 Task: Reply All to email with the signature Kate Phillips with the subject Request for an accommodation from softage.8@softage.net with the message Can you please review and approve the contract for the new vendor? with BCC to softage.6@softage.net with an attached image file Twitter_card_image.png
Action: Mouse moved to (671, 310)
Screenshot: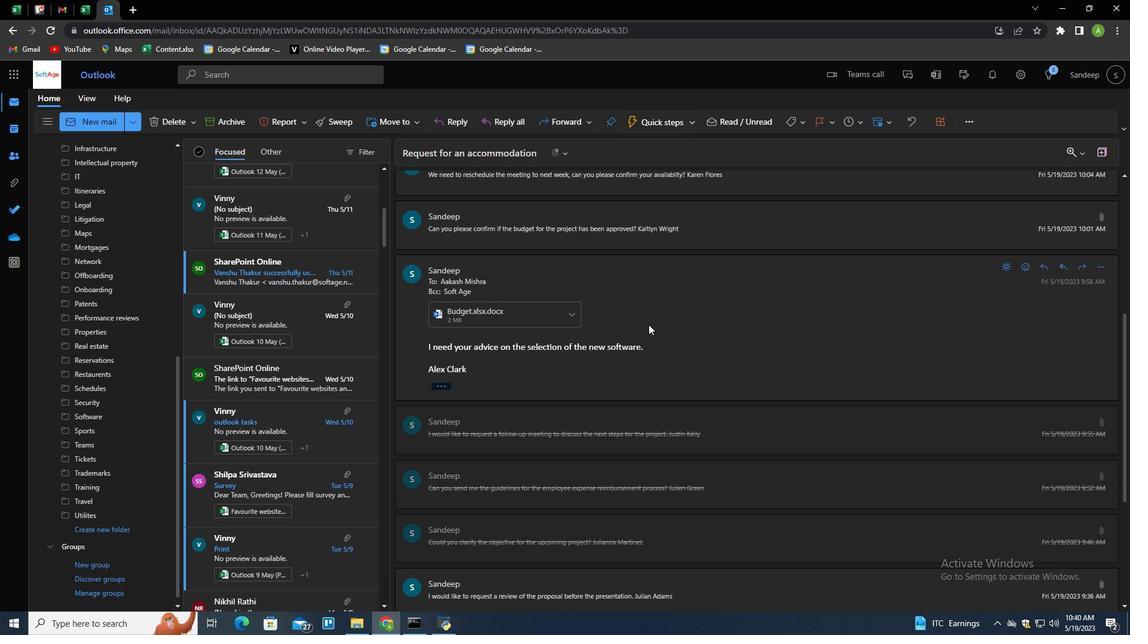 
Action: Mouse scrolled (671, 310) with delta (0, 0)
Screenshot: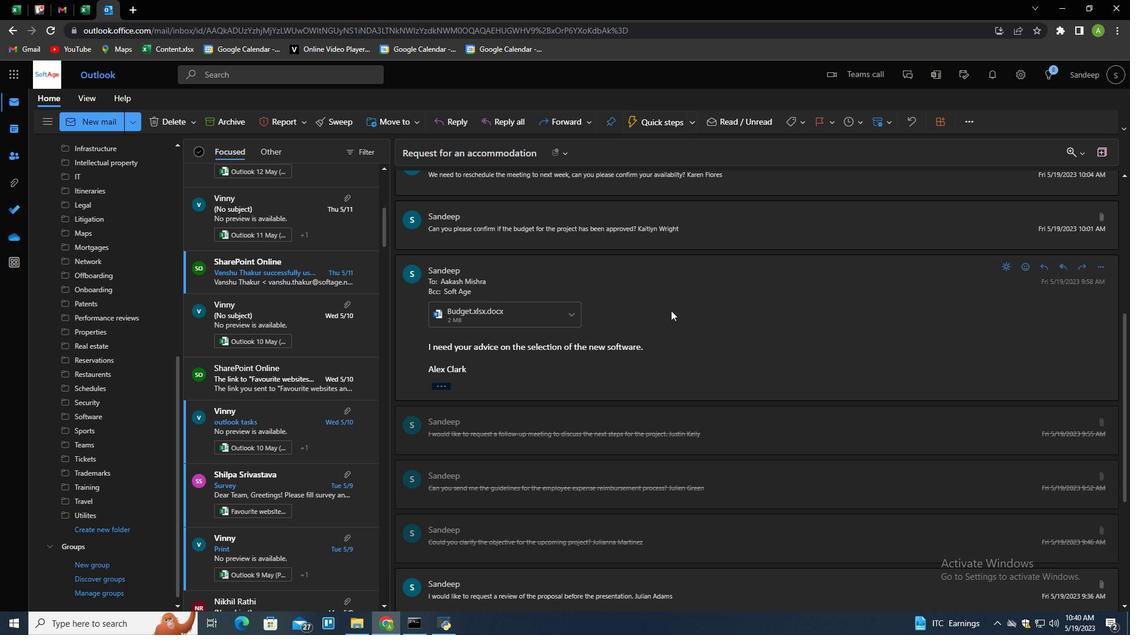 
Action: Mouse scrolled (671, 310) with delta (0, 0)
Screenshot: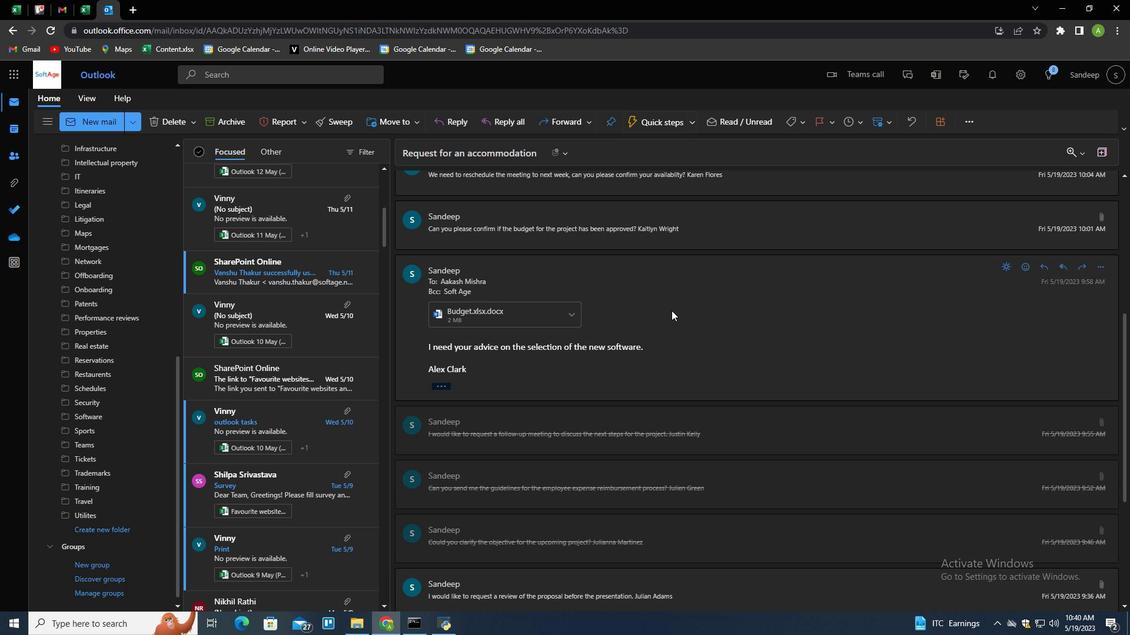 
Action: Mouse scrolled (671, 310) with delta (0, 0)
Screenshot: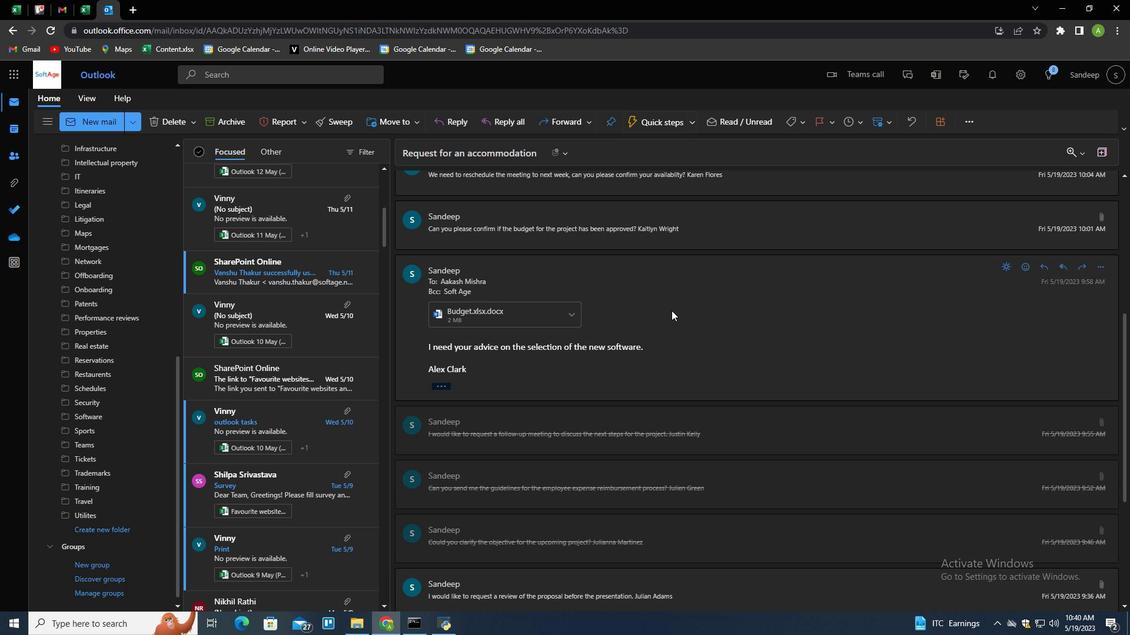 
Action: Mouse scrolled (671, 310) with delta (0, 0)
Screenshot: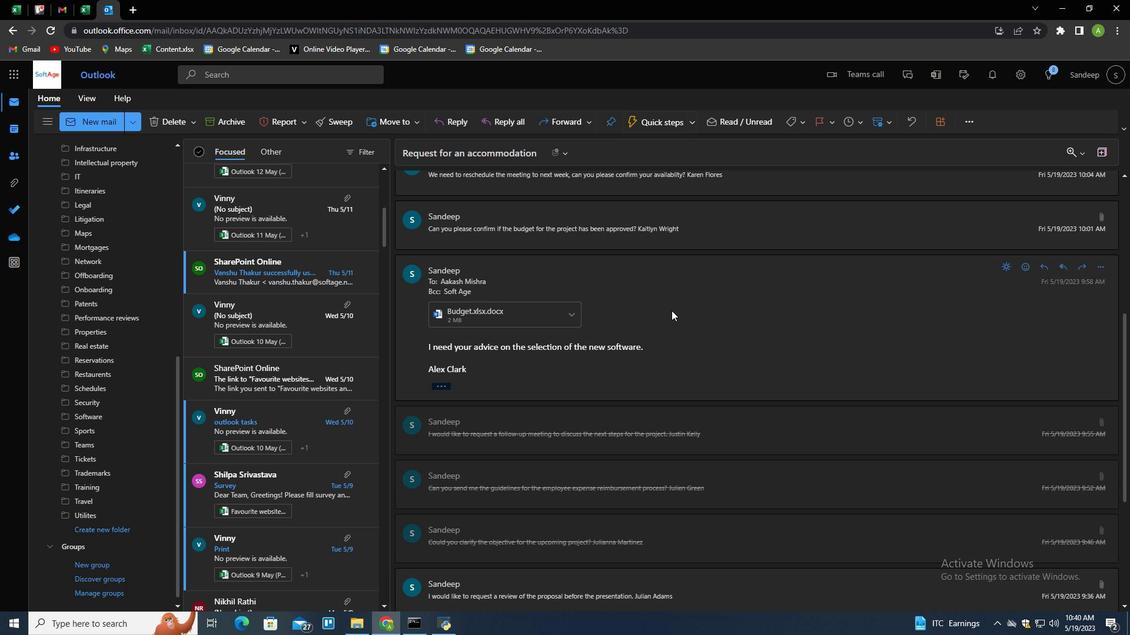 
Action: Mouse scrolled (671, 310) with delta (0, 0)
Screenshot: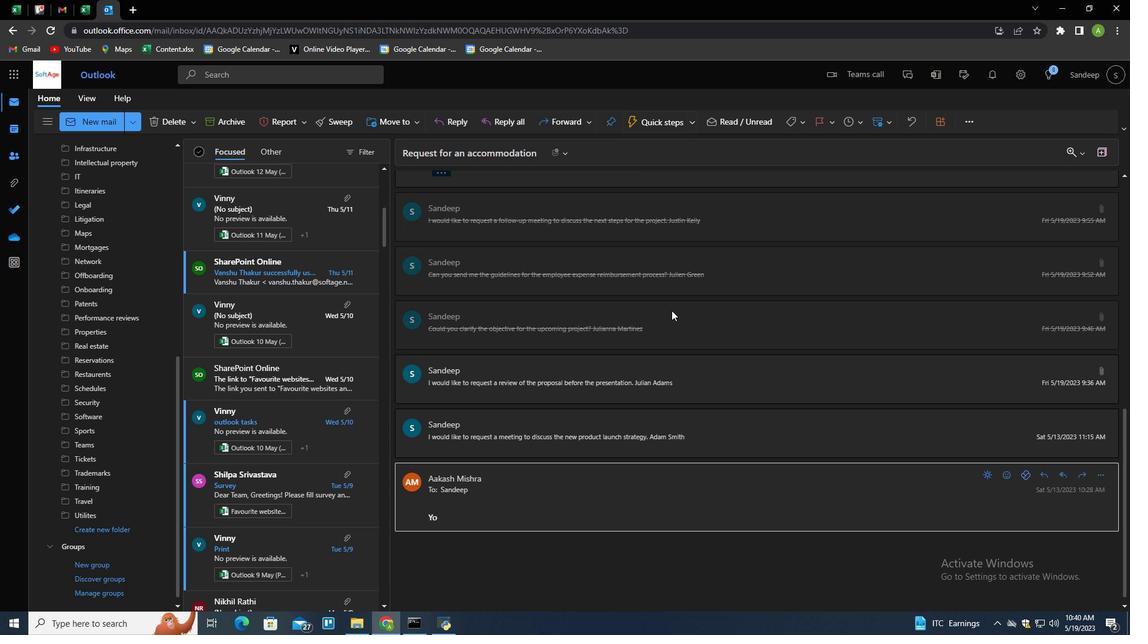 
Action: Mouse scrolled (671, 310) with delta (0, 0)
Screenshot: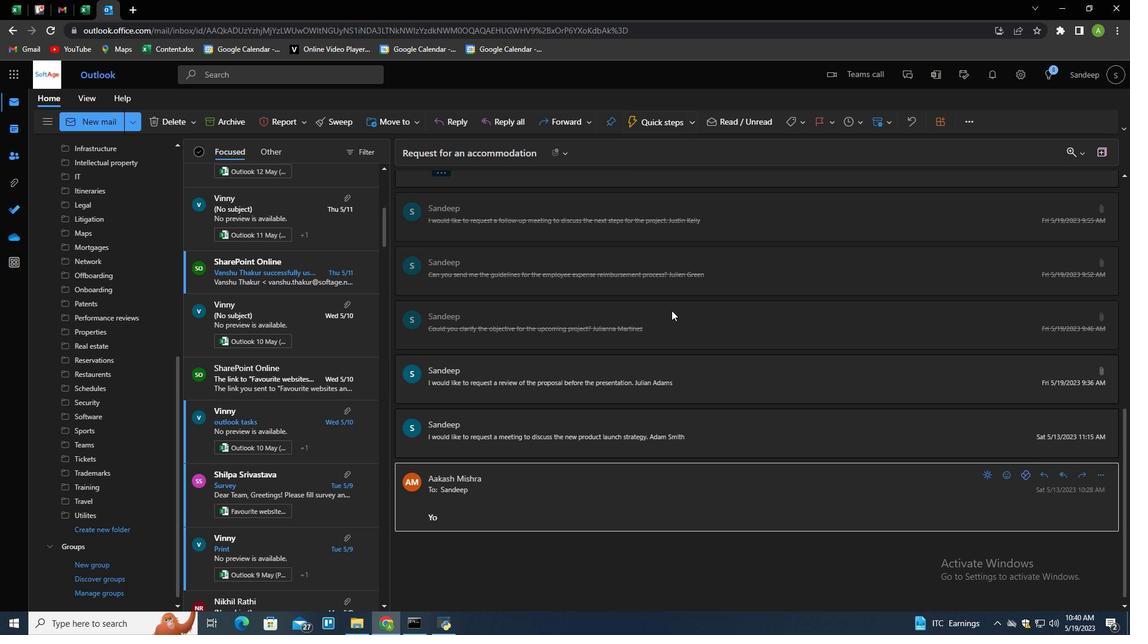 
Action: Mouse scrolled (671, 310) with delta (0, 0)
Screenshot: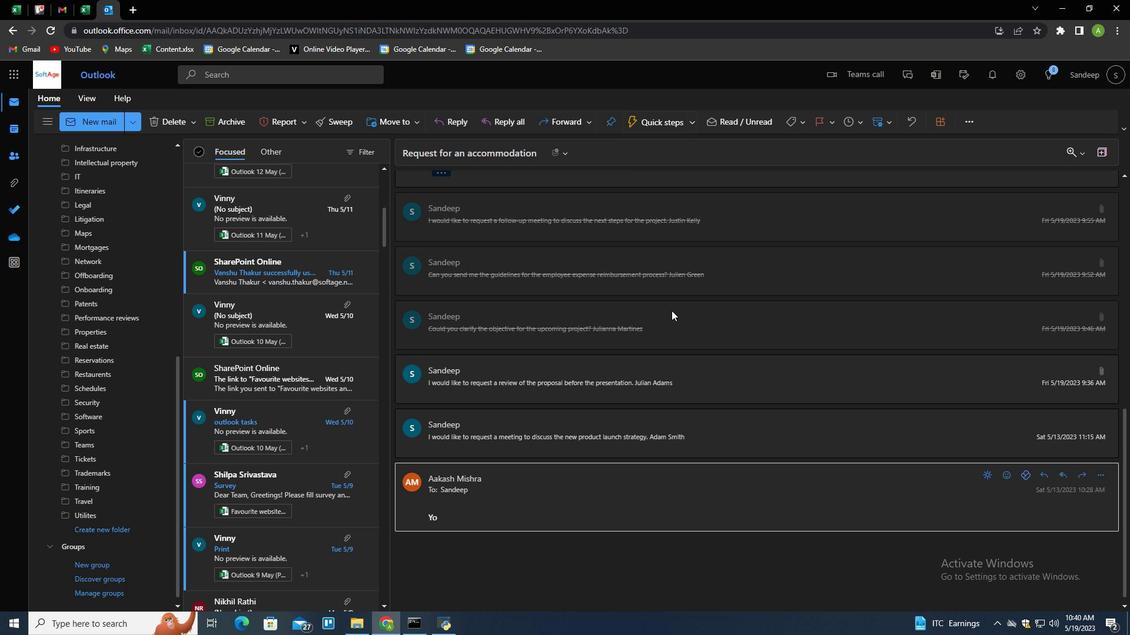 
Action: Mouse moved to (1097, 476)
Screenshot: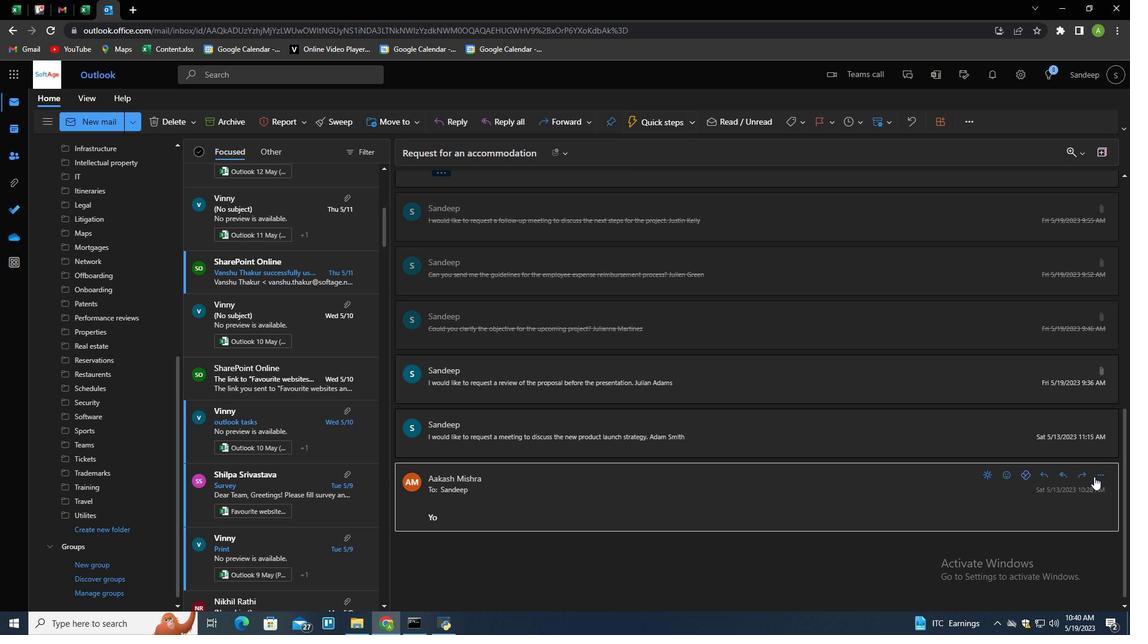 
Action: Mouse pressed left at (1097, 476)
Screenshot: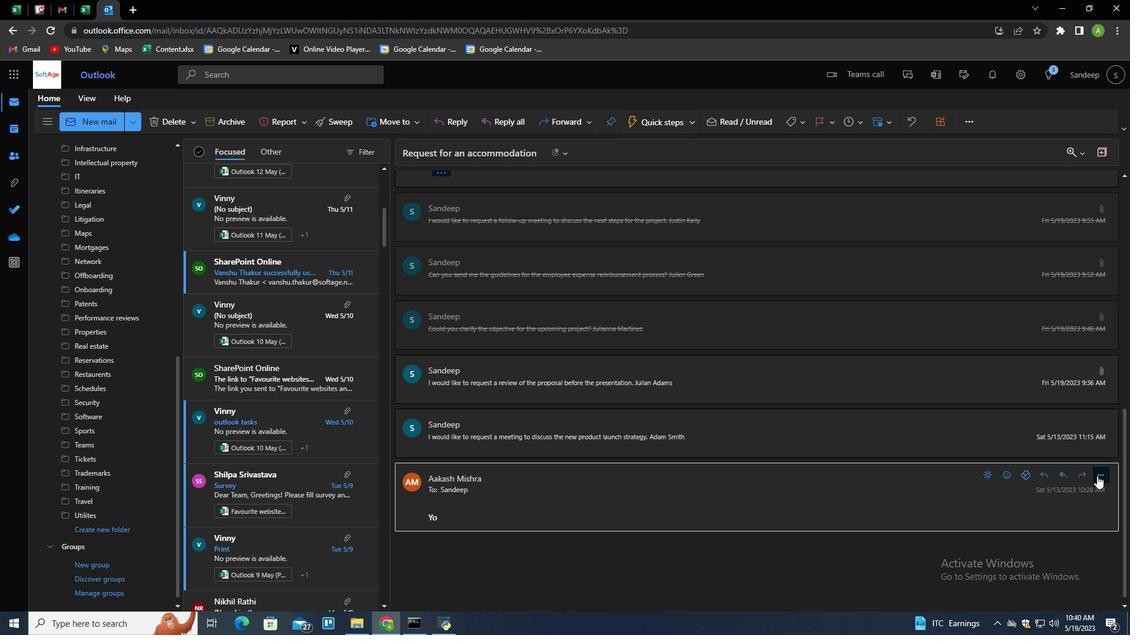 
Action: Mouse moved to (1020, 117)
Screenshot: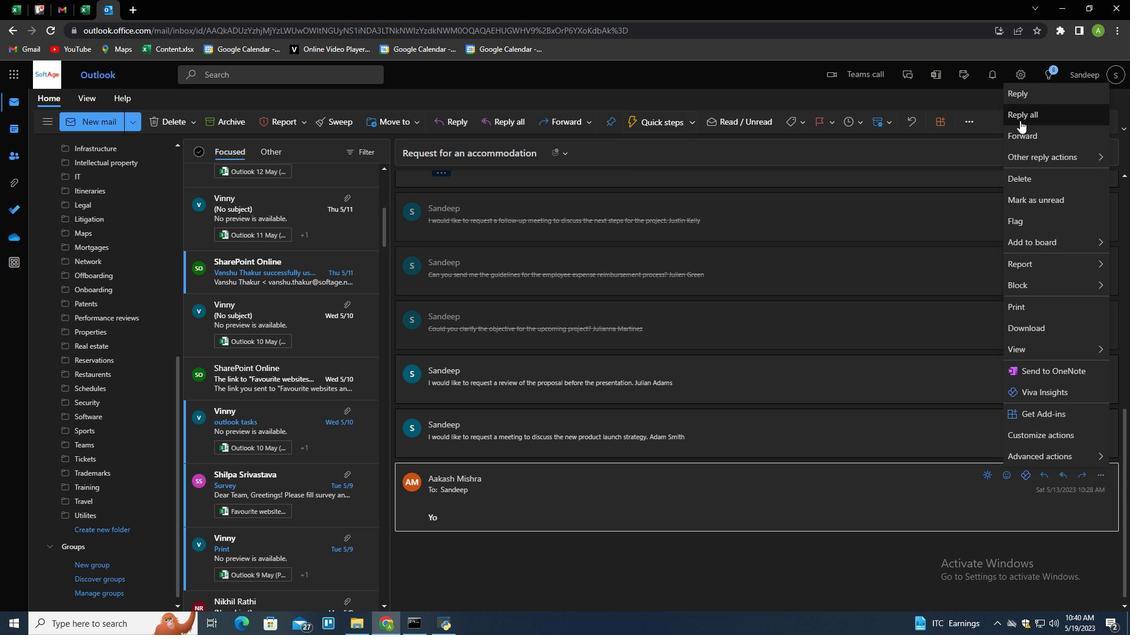 
Action: Mouse pressed left at (1020, 117)
Screenshot: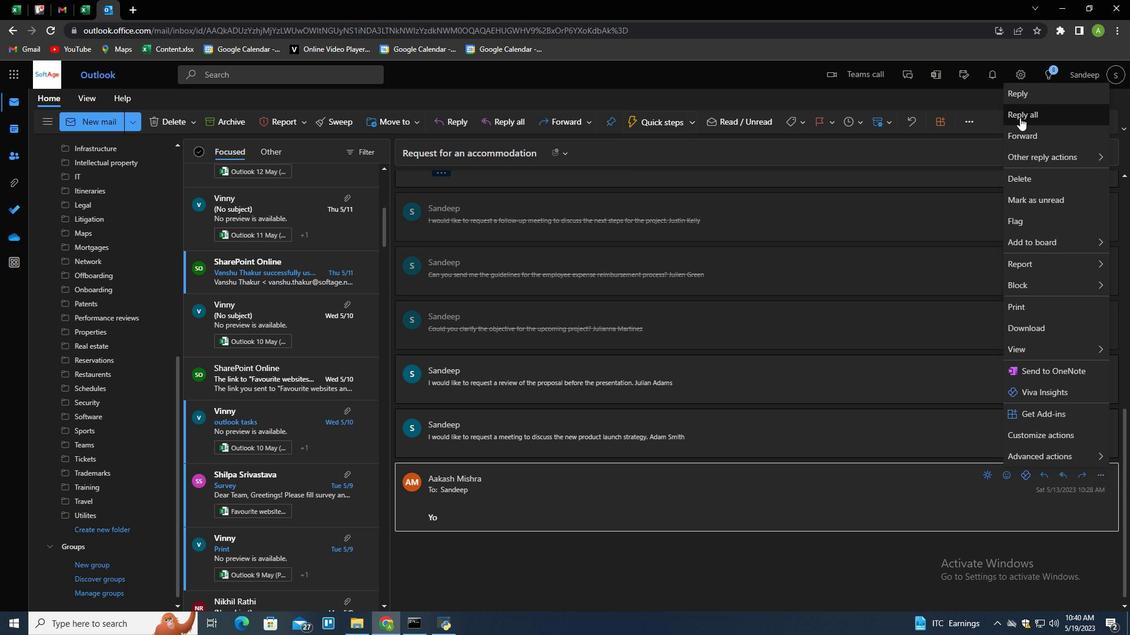 
Action: Mouse moved to (522, 483)
Screenshot: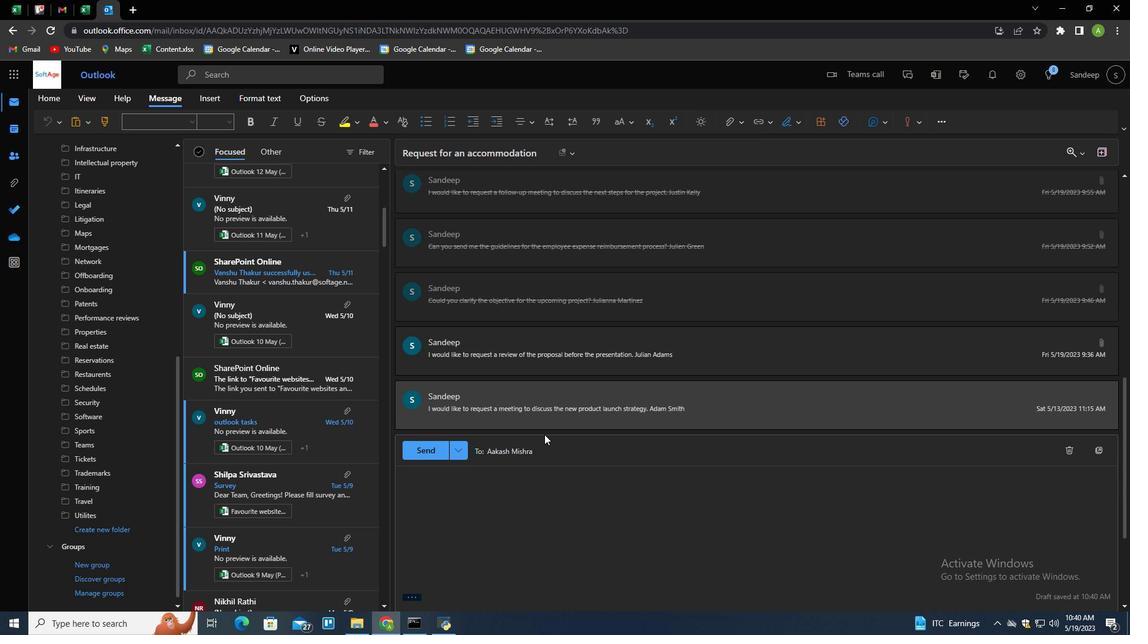 
Action: Mouse scrolled (522, 483) with delta (0, 0)
Screenshot: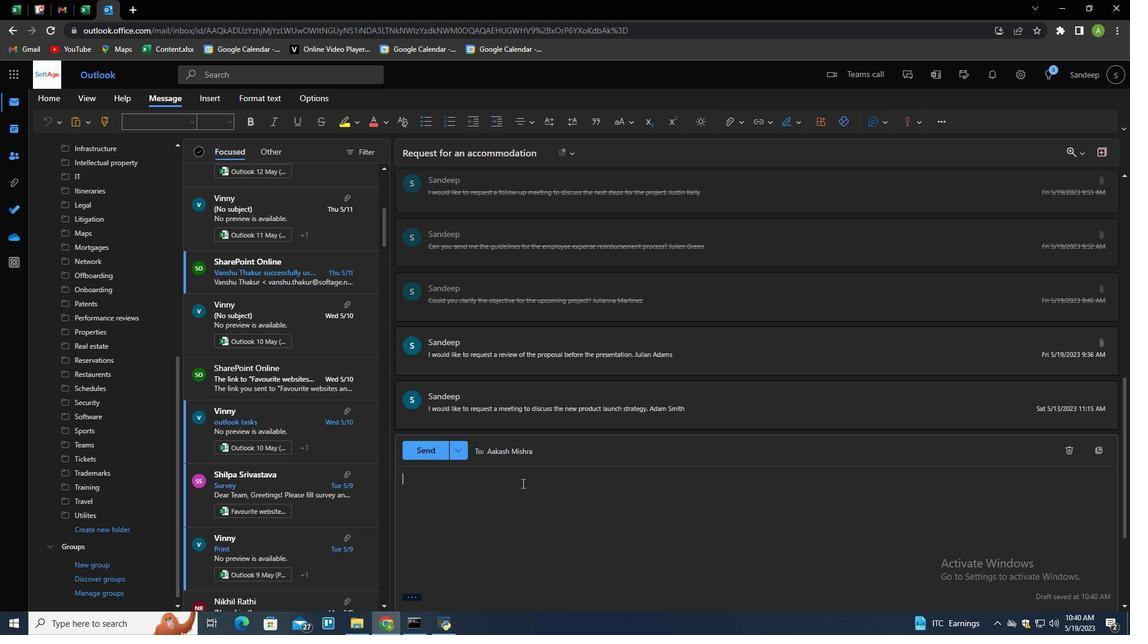
Action: Mouse scrolled (522, 483) with delta (0, 0)
Screenshot: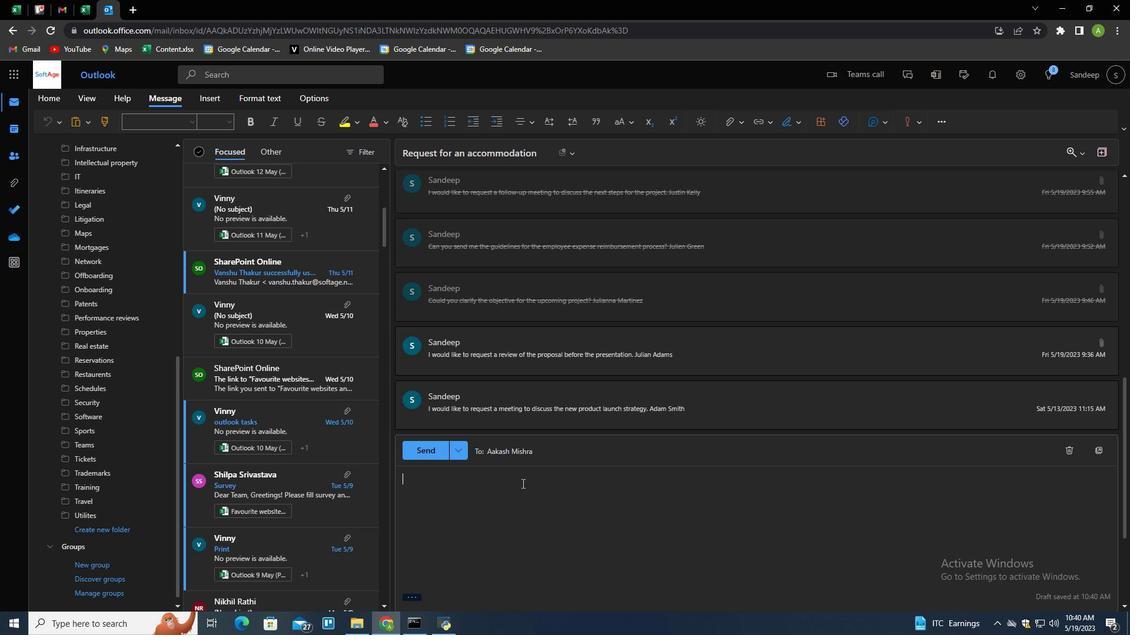 
Action: Mouse scrolled (522, 483) with delta (0, 0)
Screenshot: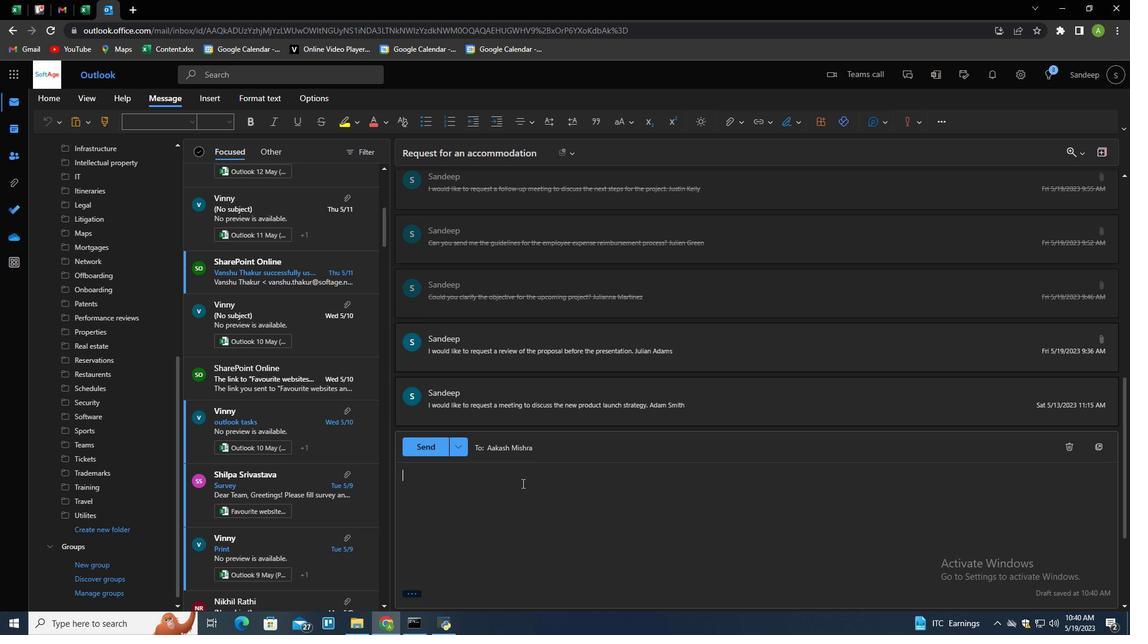 
Action: Mouse moved to (417, 442)
Screenshot: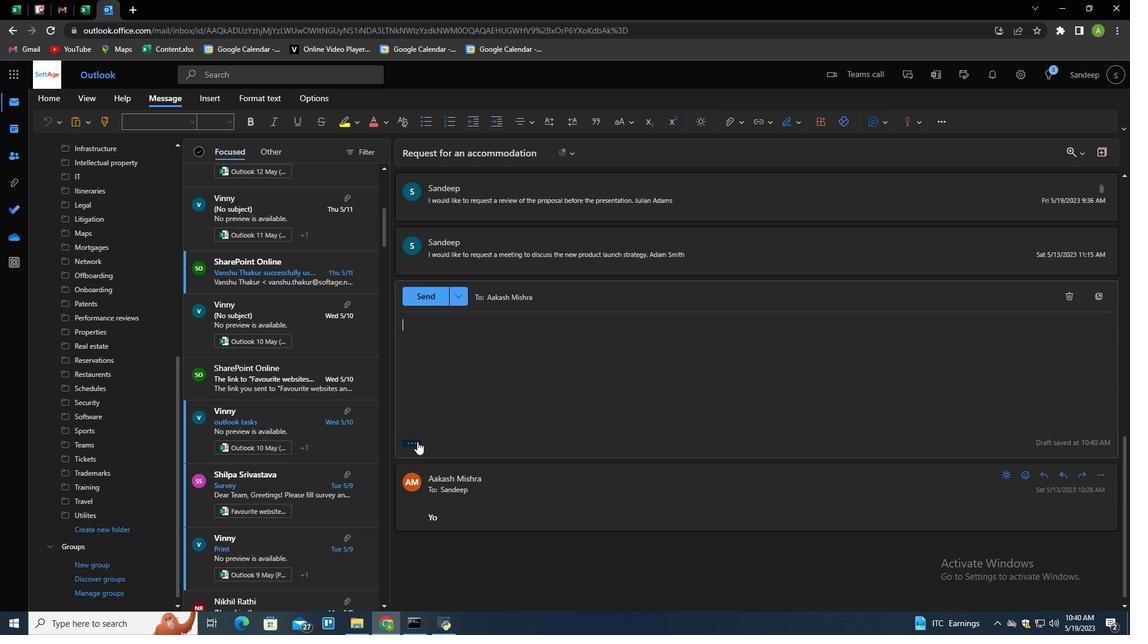 
Action: Mouse pressed left at (417, 442)
Screenshot: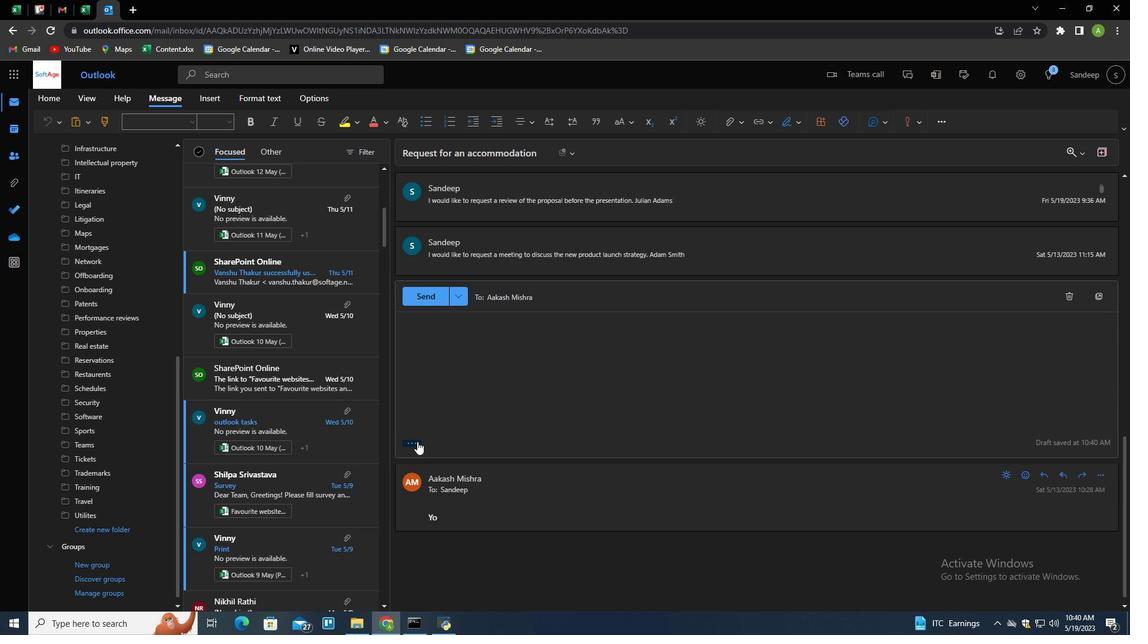 
Action: Mouse moved to (784, 127)
Screenshot: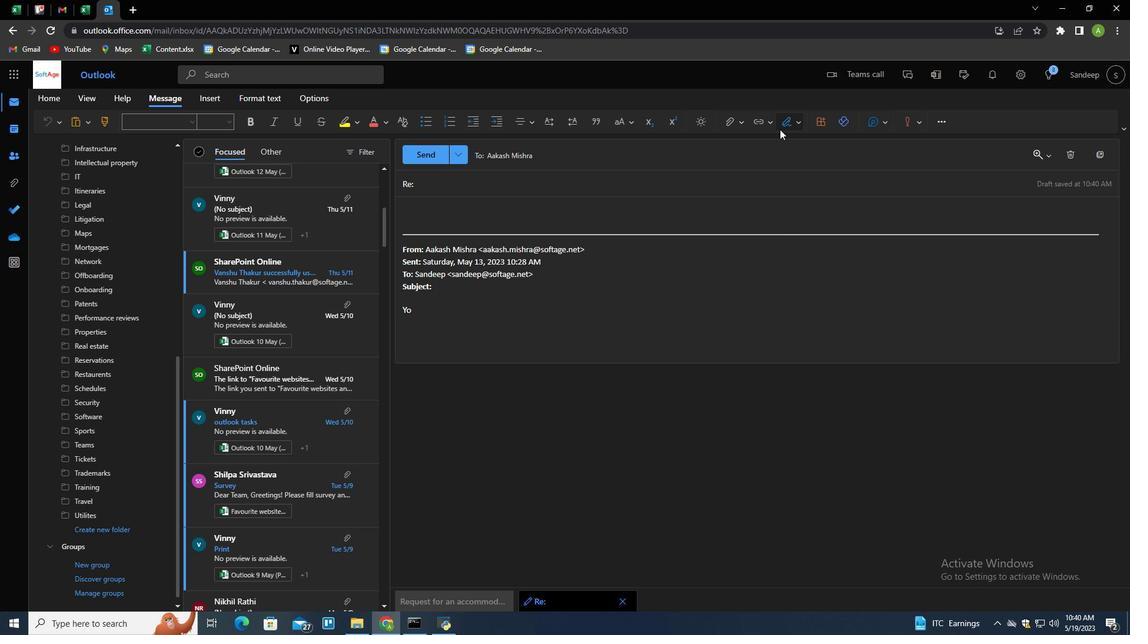 
Action: Mouse pressed left at (784, 127)
Screenshot: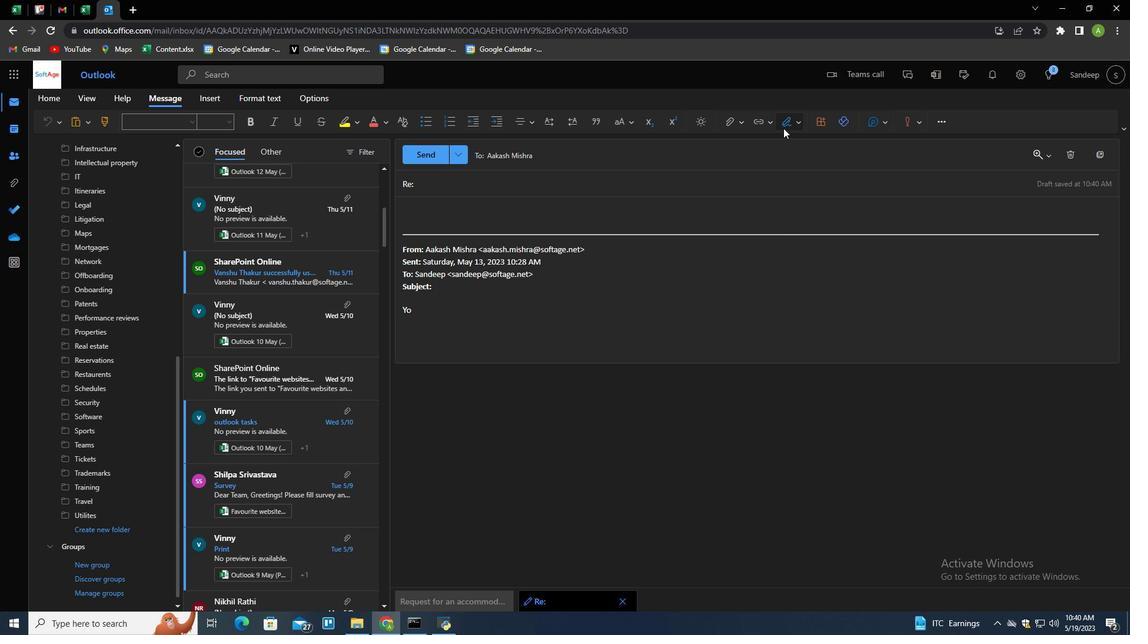 
Action: Mouse moved to (774, 164)
Screenshot: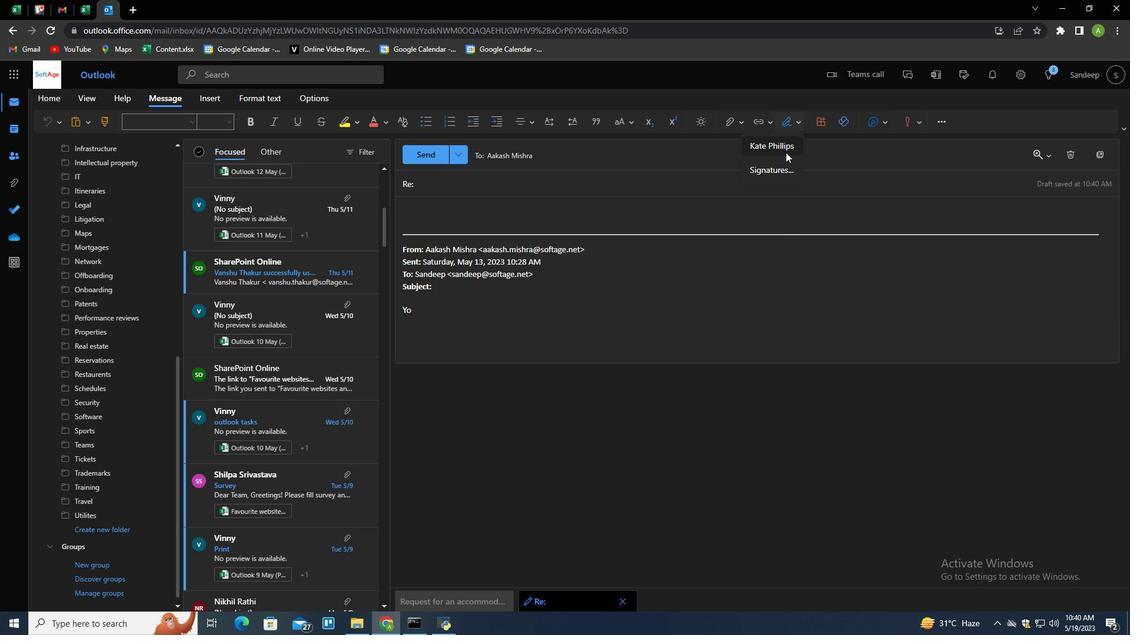 
Action: Mouse pressed left at (774, 164)
Screenshot: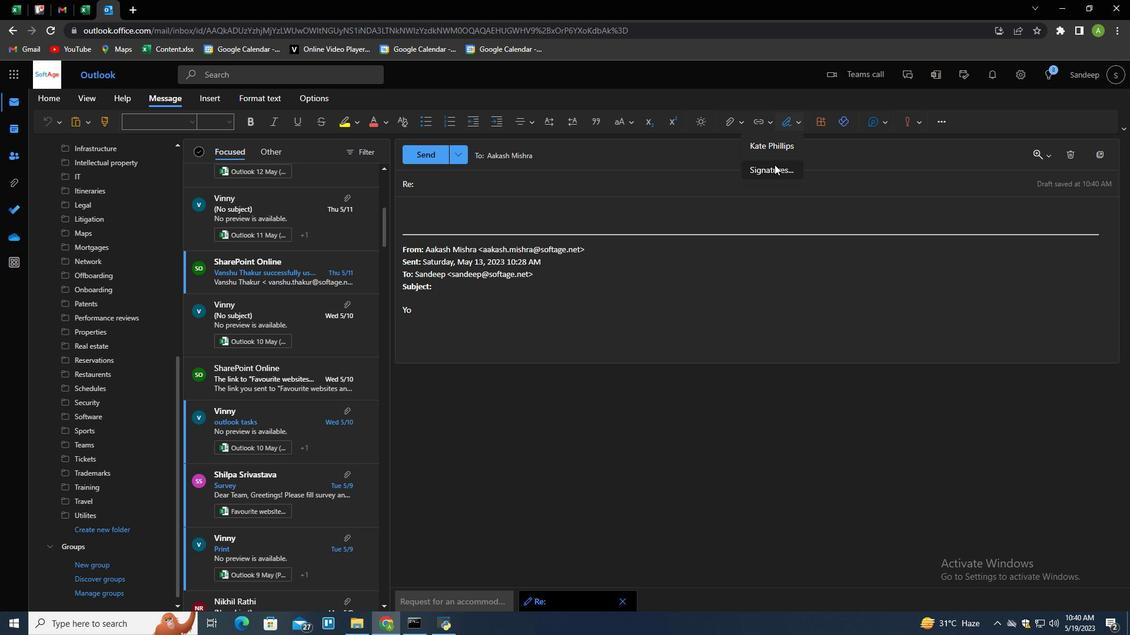 
Action: Mouse moved to (805, 215)
Screenshot: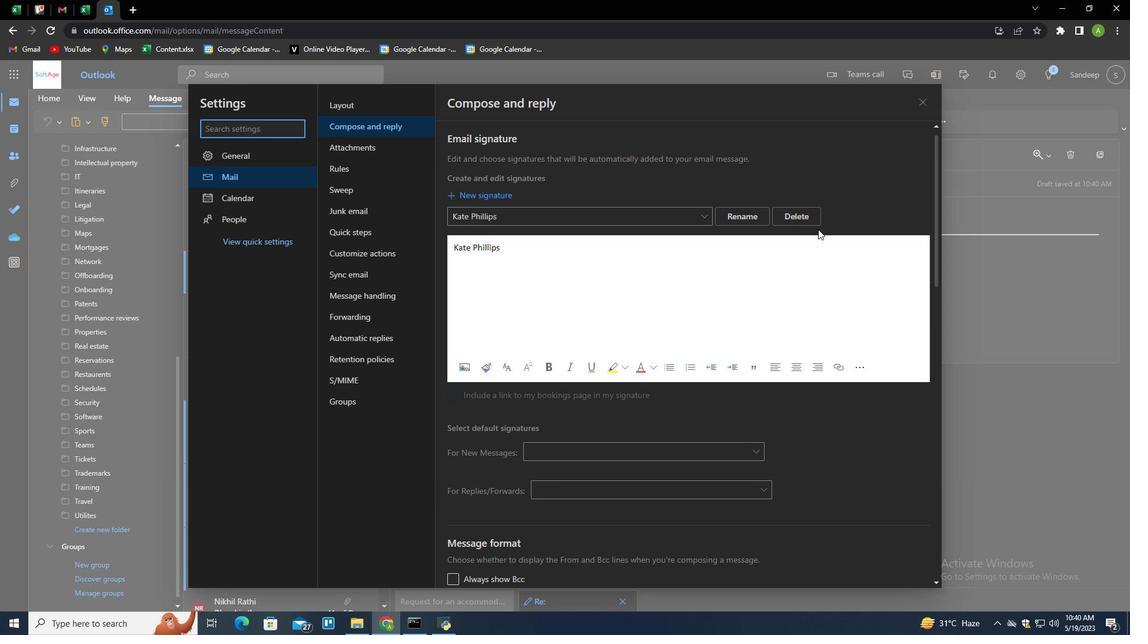 
Action: Mouse pressed left at (805, 215)
Screenshot: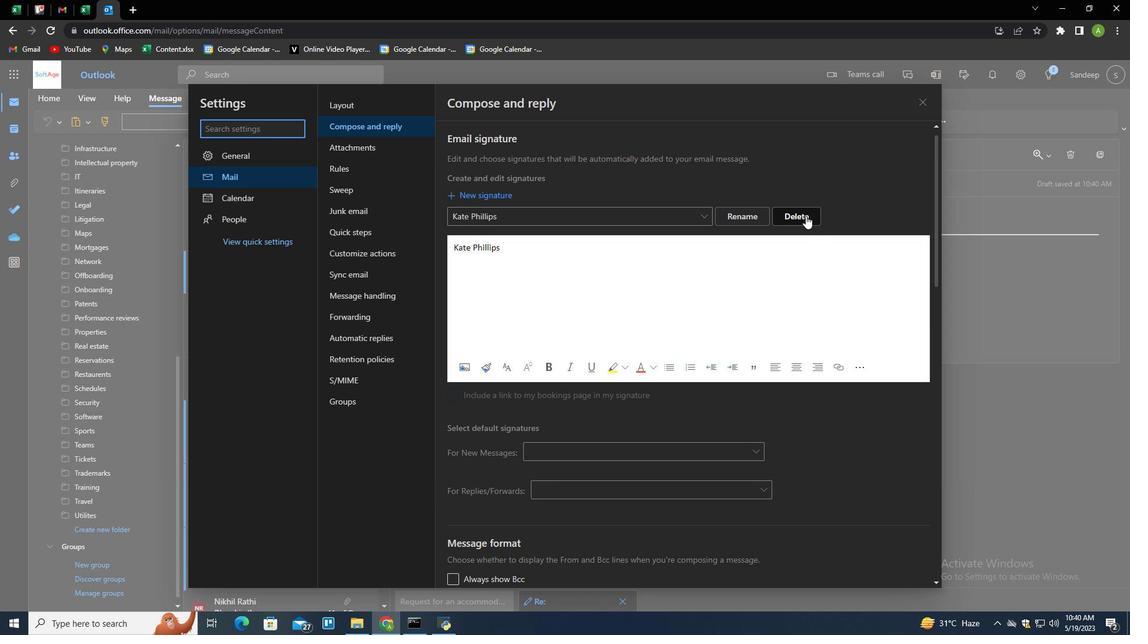 
Action: Mouse moved to (862, 568)
Screenshot: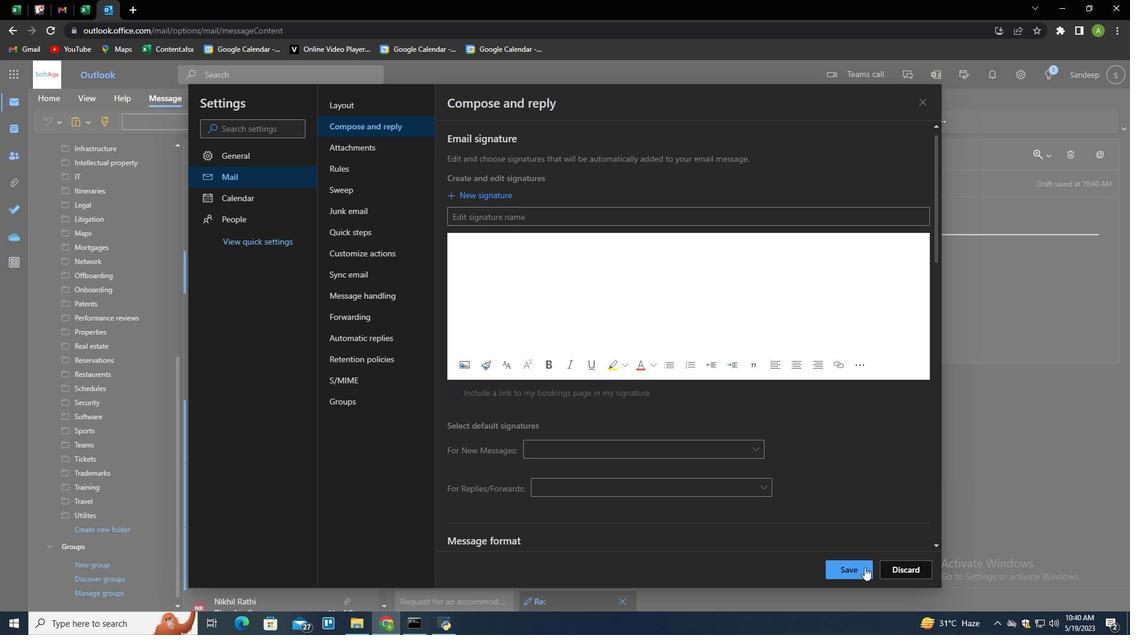 
Action: Mouse pressed left at (862, 568)
Screenshot: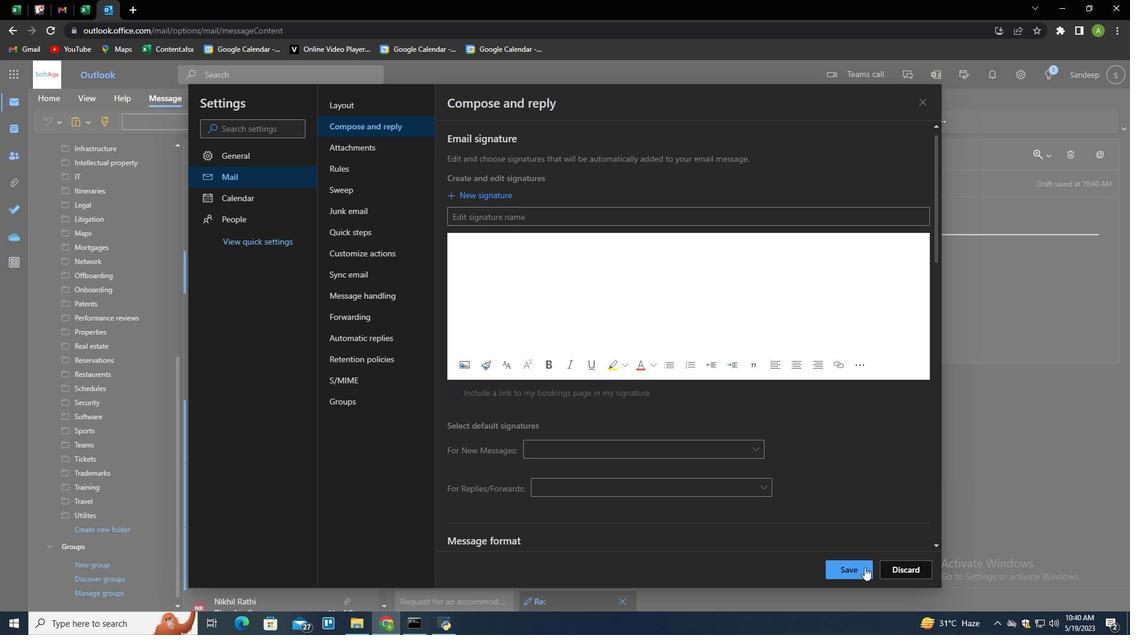 
Action: Mouse moved to (1021, 423)
Screenshot: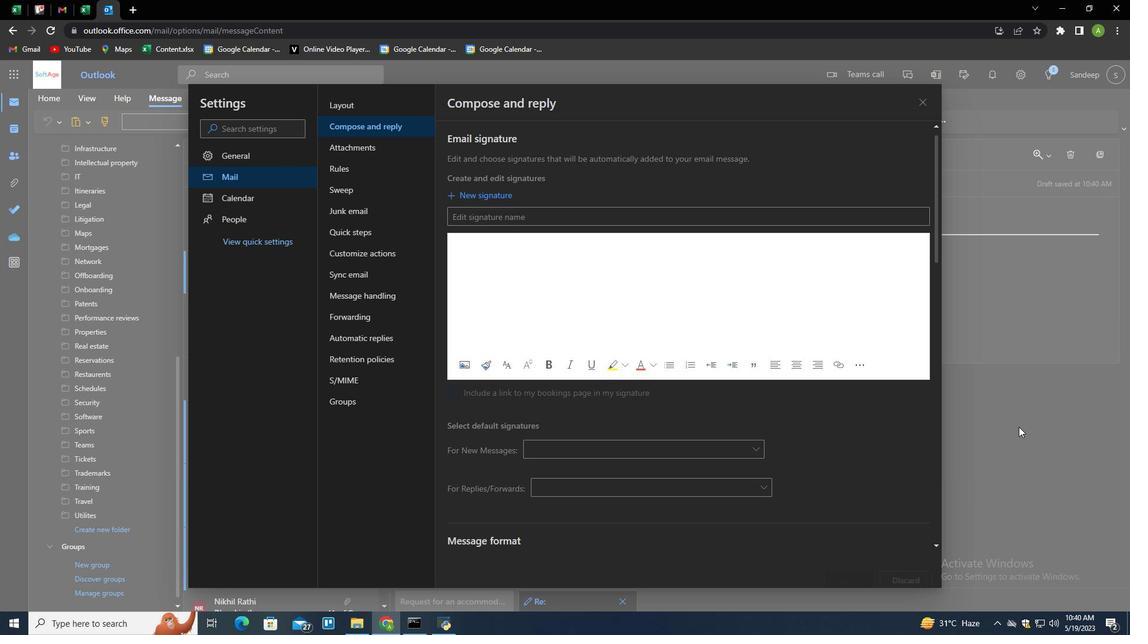 
Action: Mouse pressed left at (1021, 423)
Screenshot: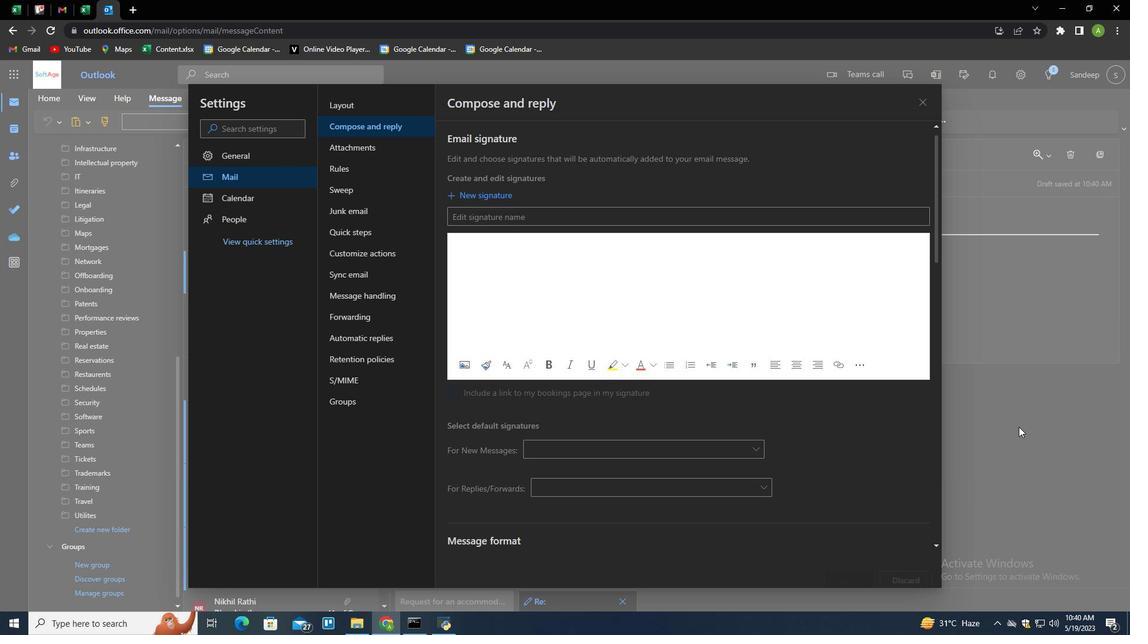 
Action: Mouse moved to (801, 126)
Screenshot: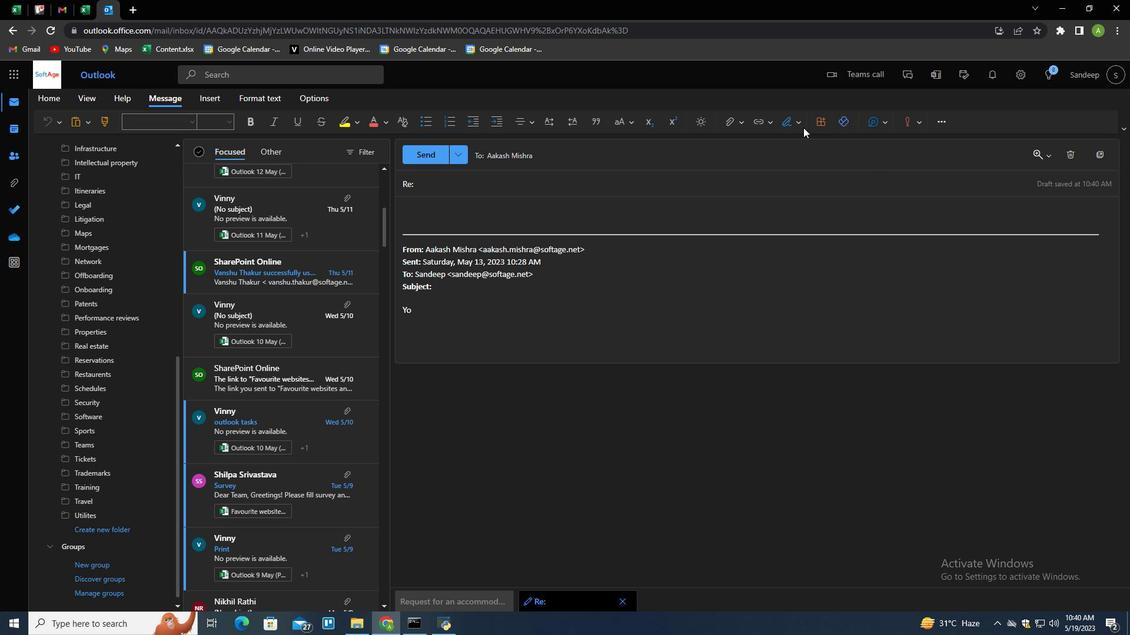 
Action: Mouse pressed left at (801, 126)
Screenshot: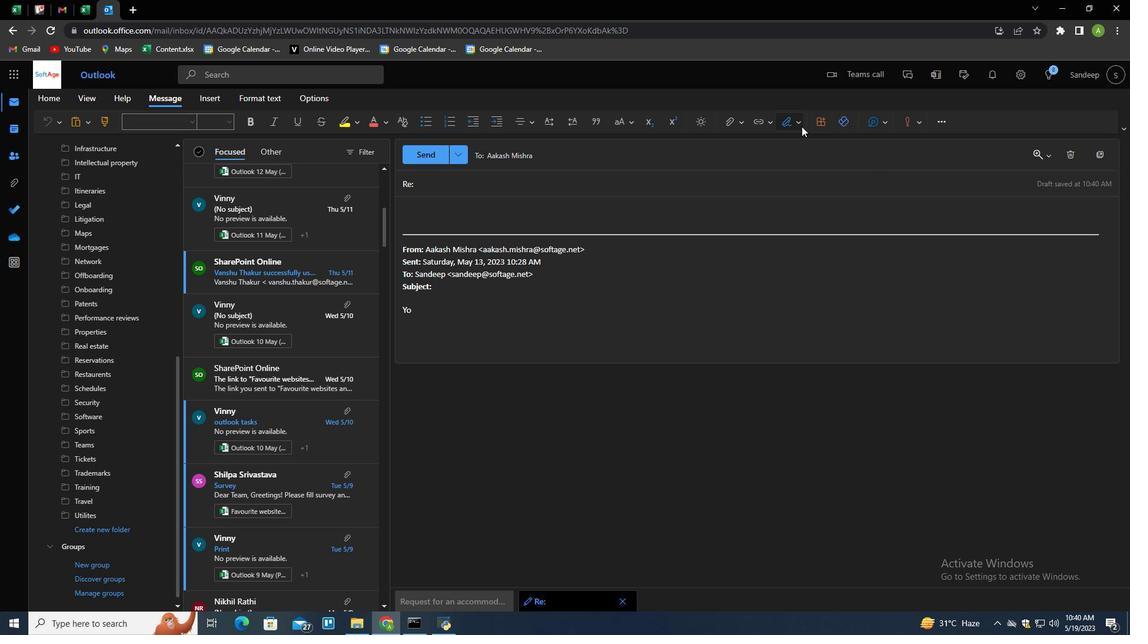 
Action: Mouse moved to (790, 148)
Screenshot: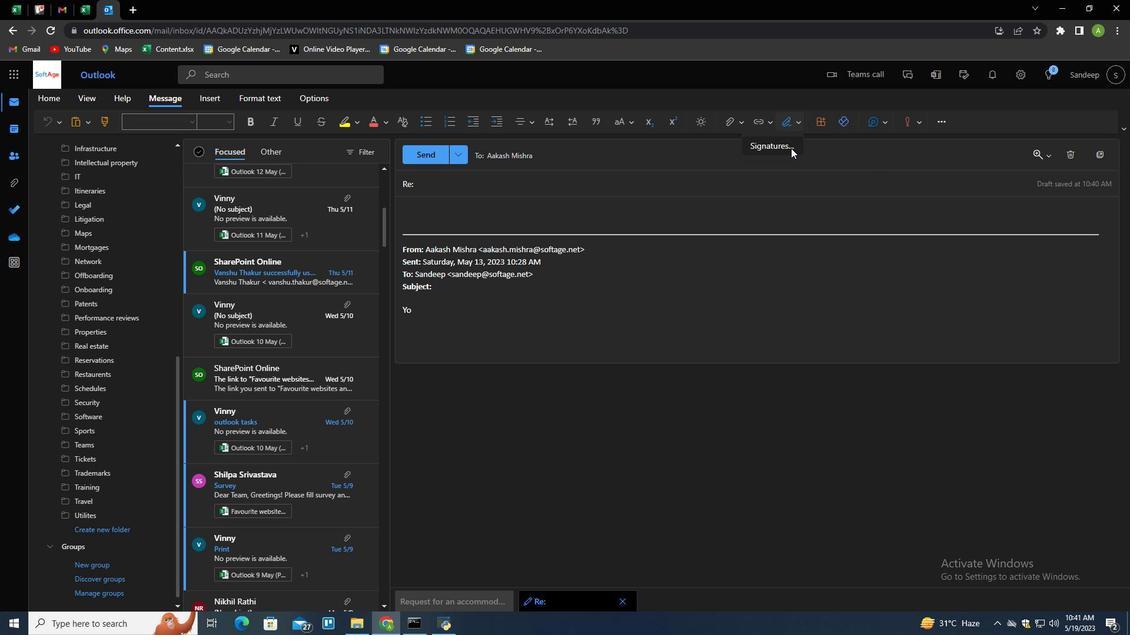 
Action: Mouse pressed left at (790, 148)
Screenshot: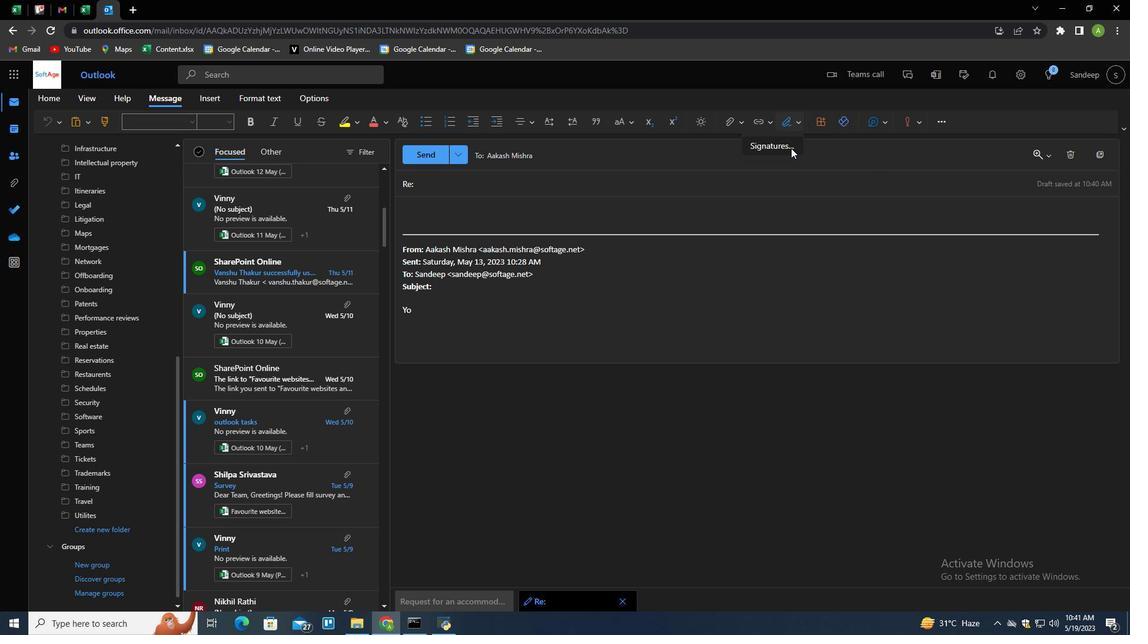 
Action: Mouse moved to (769, 218)
Screenshot: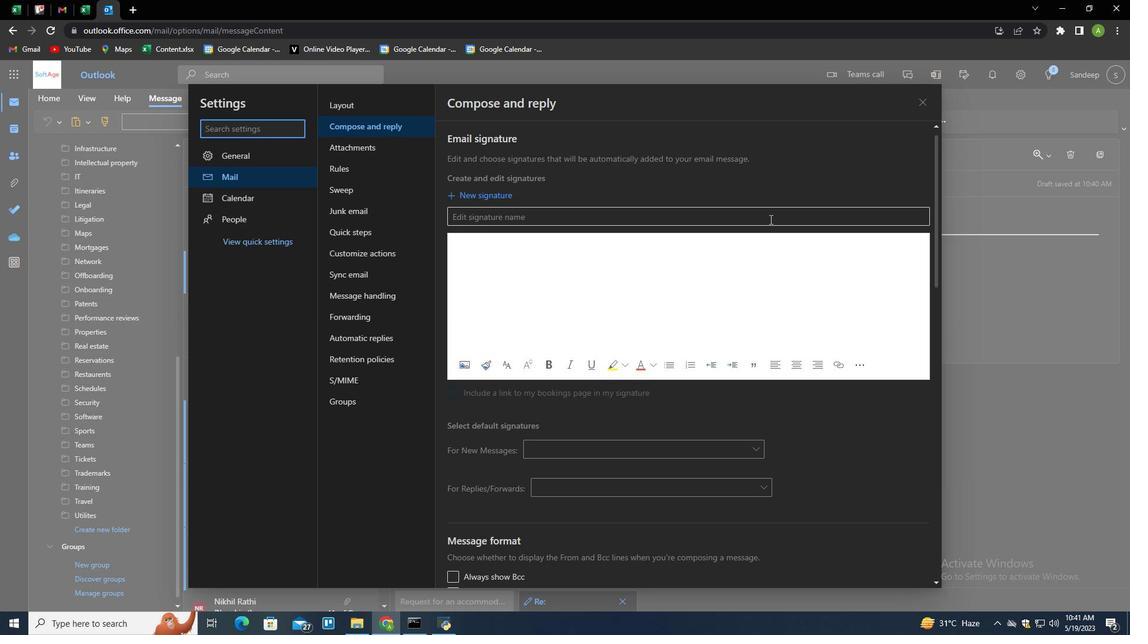 
Action: Mouse pressed left at (769, 218)
Screenshot: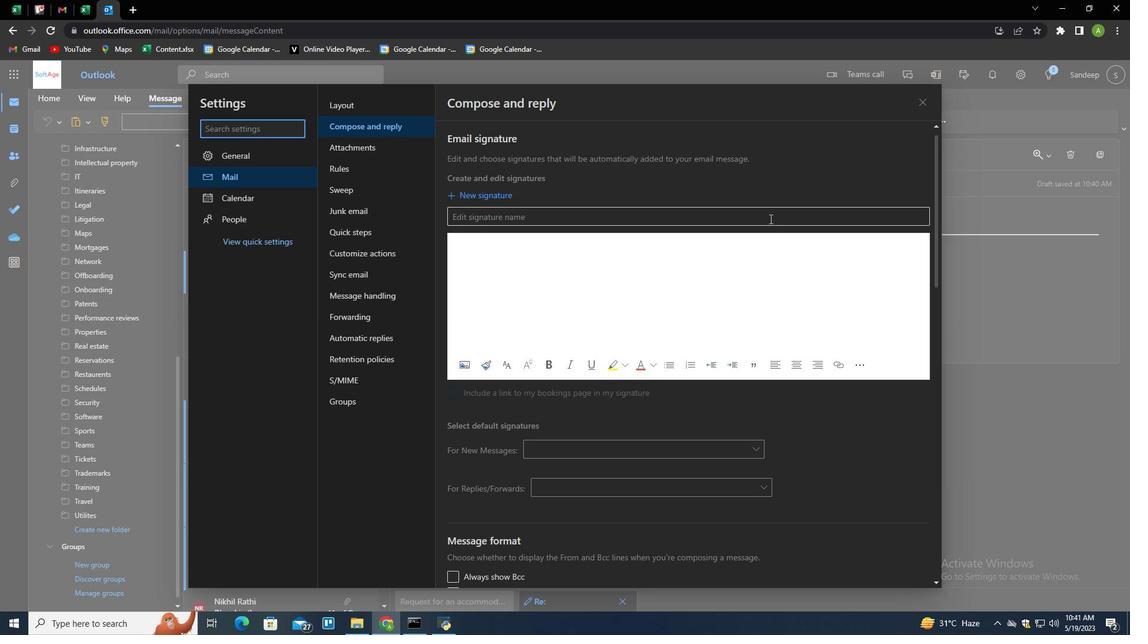 
Action: Key pressed <Key.shift>Kate<Key.space><Key.shift>Phillips<Key.tab><Key.shift>Kate<Key.space><Key.shift>Phillips
Screenshot: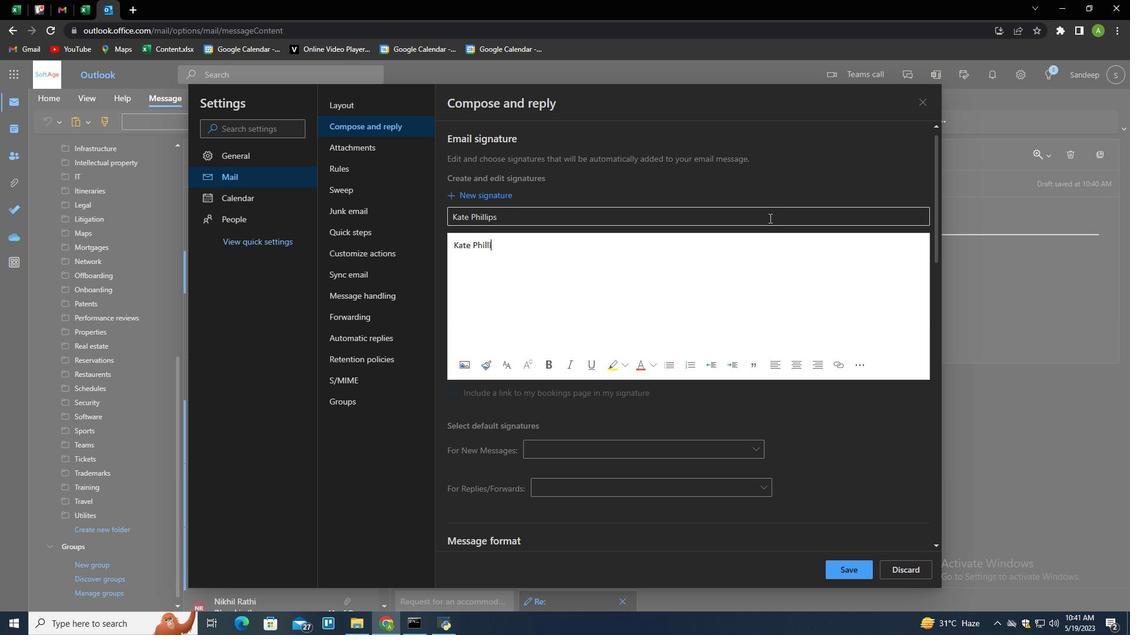 
Action: Mouse moved to (854, 567)
Screenshot: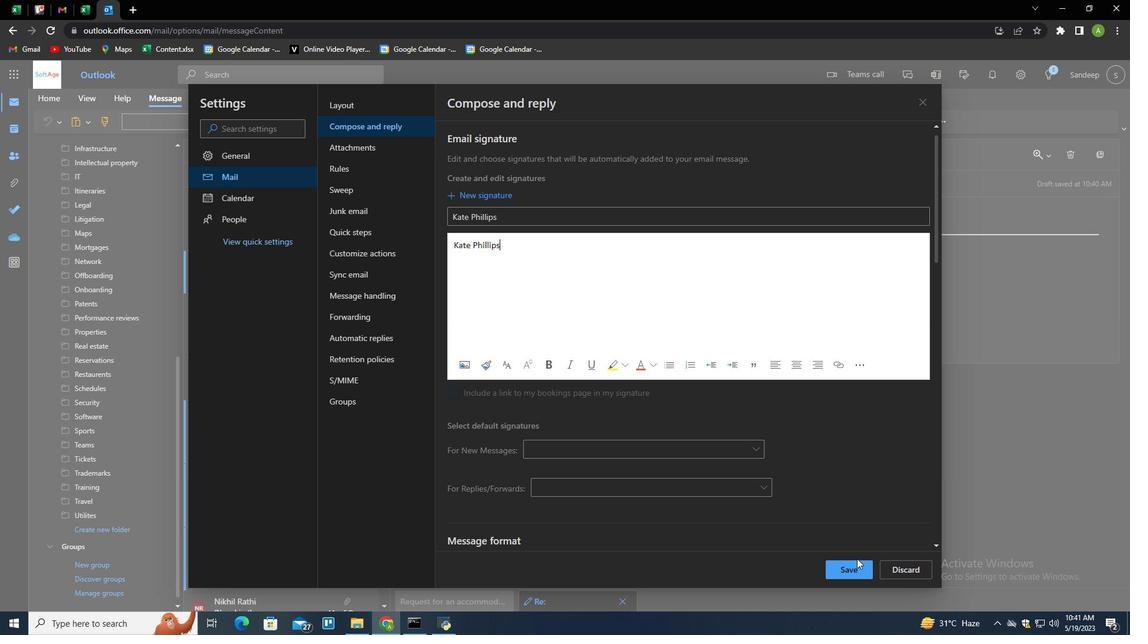 
Action: Mouse pressed left at (854, 567)
Screenshot: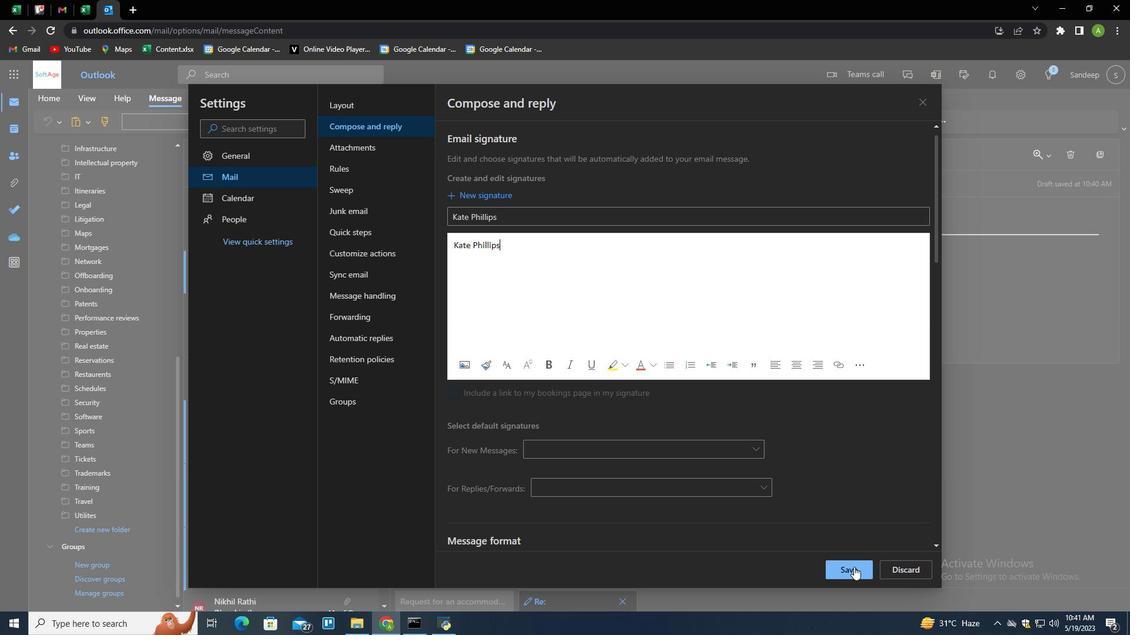 
Action: Mouse moved to (971, 312)
Screenshot: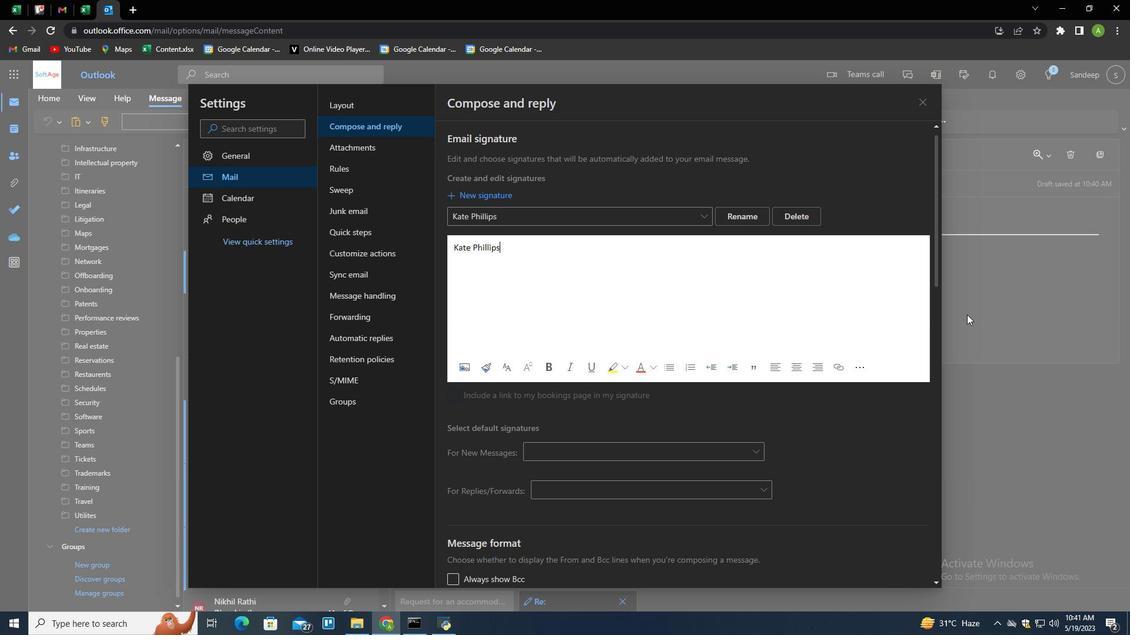 
Action: Mouse pressed left at (971, 312)
Screenshot: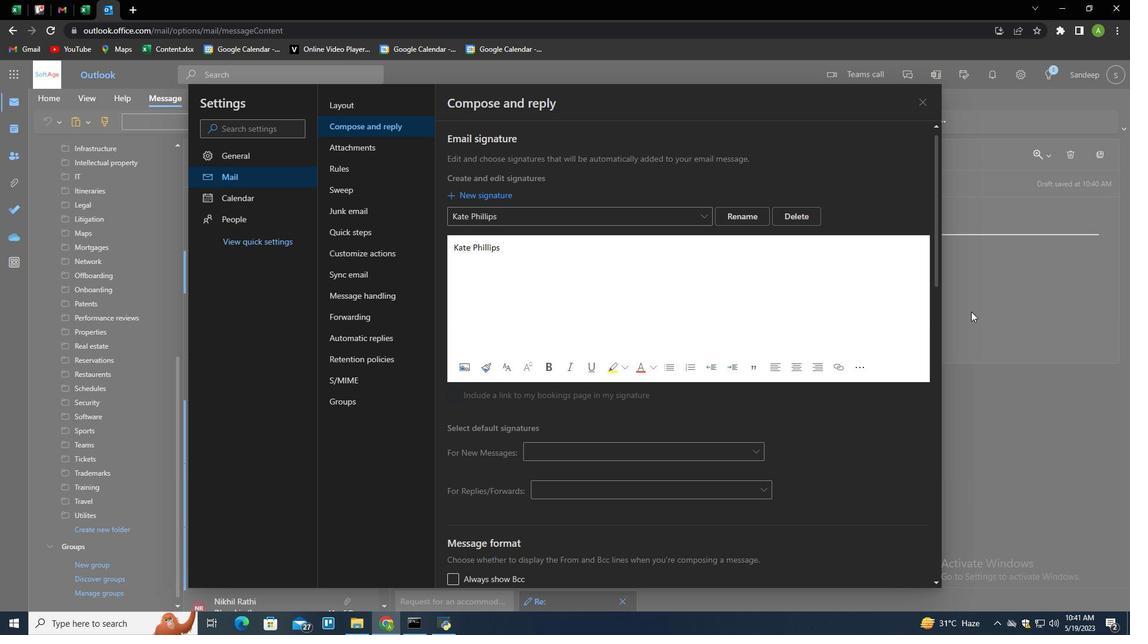 
Action: Mouse moved to (787, 130)
Screenshot: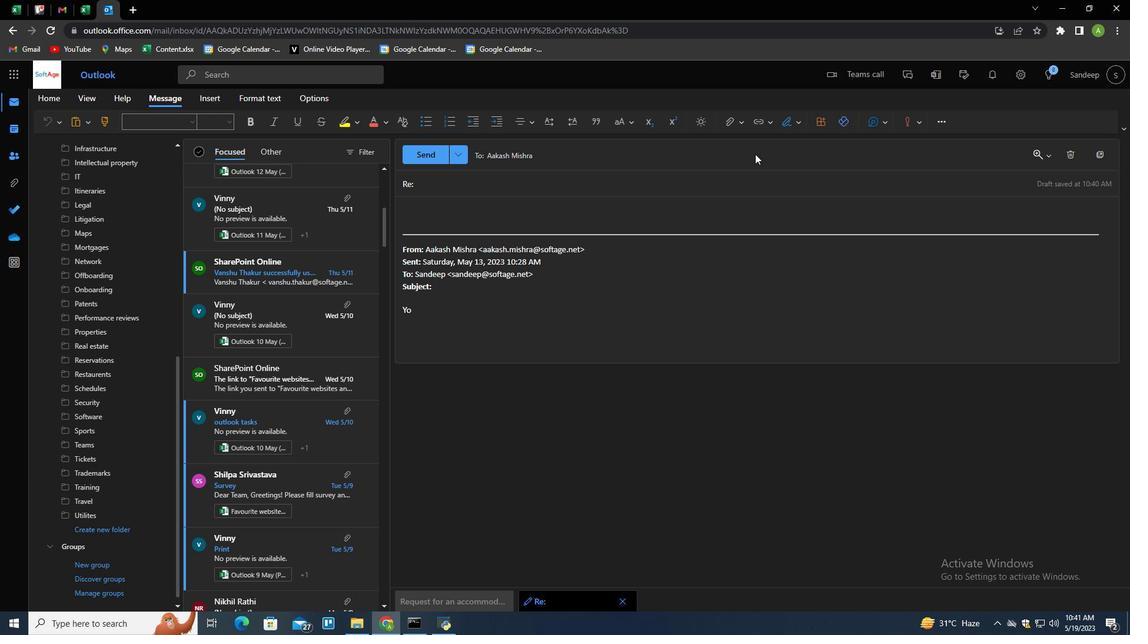 
Action: Mouse pressed left at (787, 130)
Screenshot: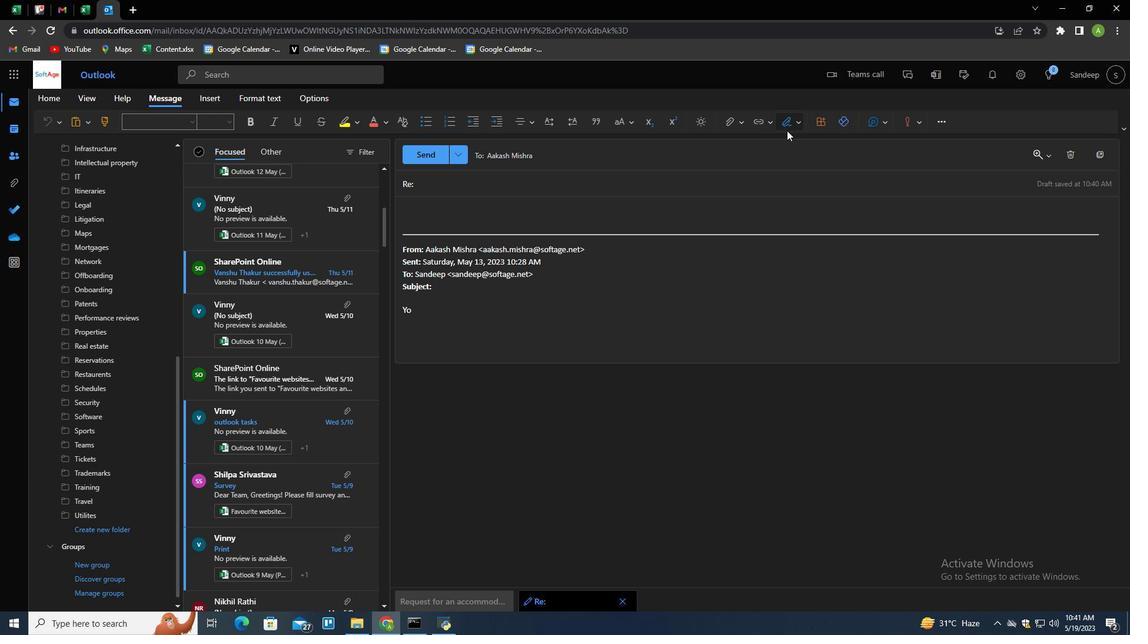 
Action: Mouse moved to (783, 141)
Screenshot: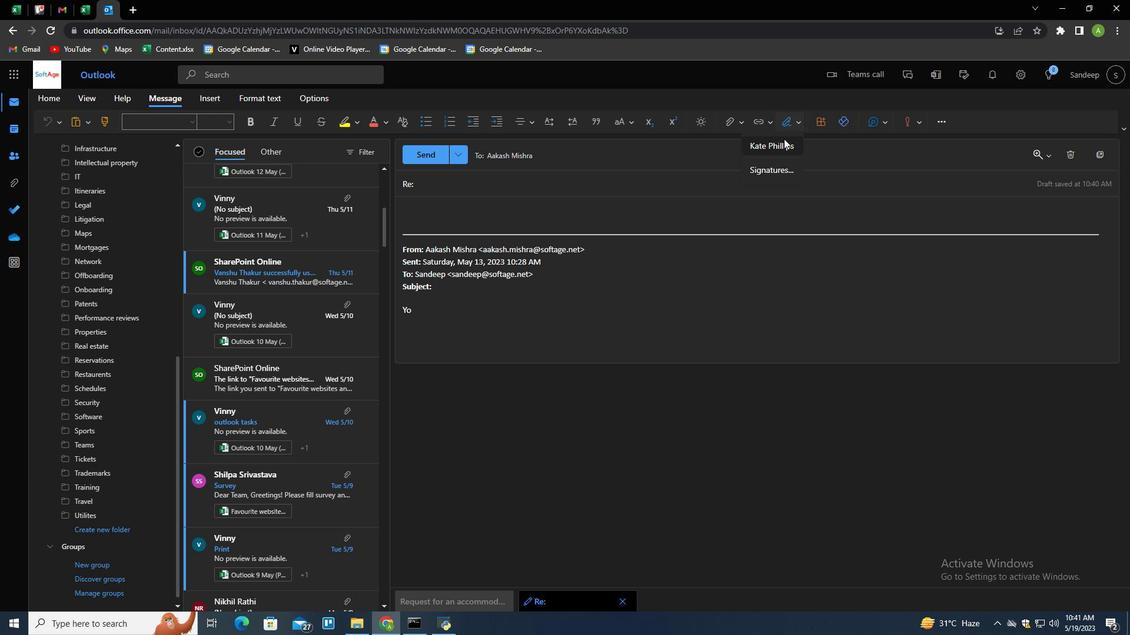 
Action: Mouse pressed left at (783, 141)
Screenshot: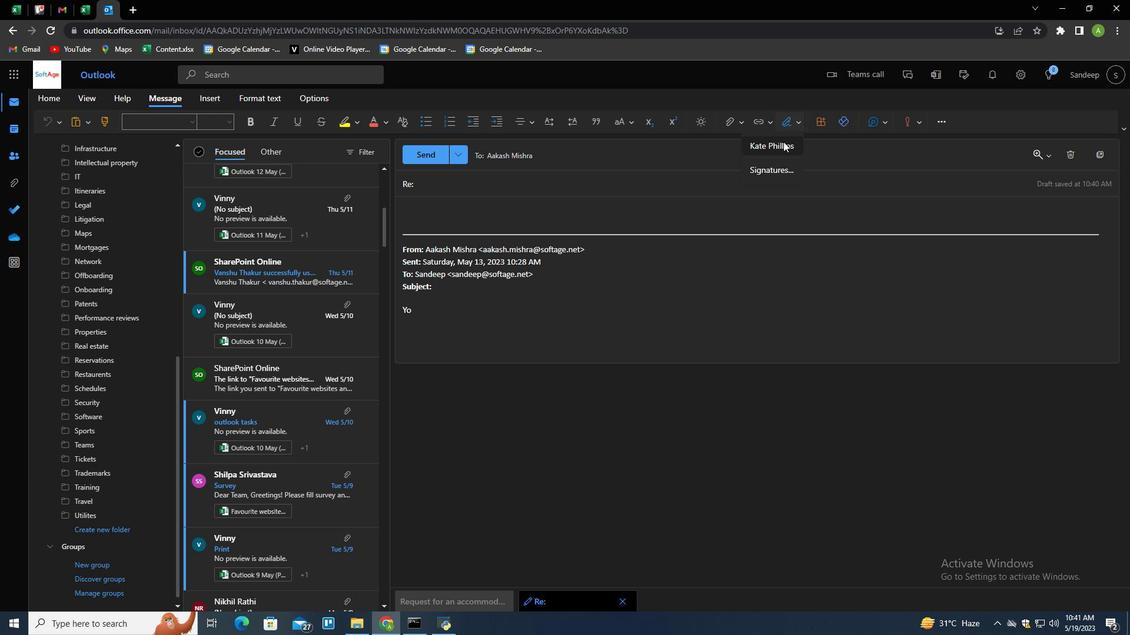 
Action: Mouse moved to (470, 182)
Screenshot: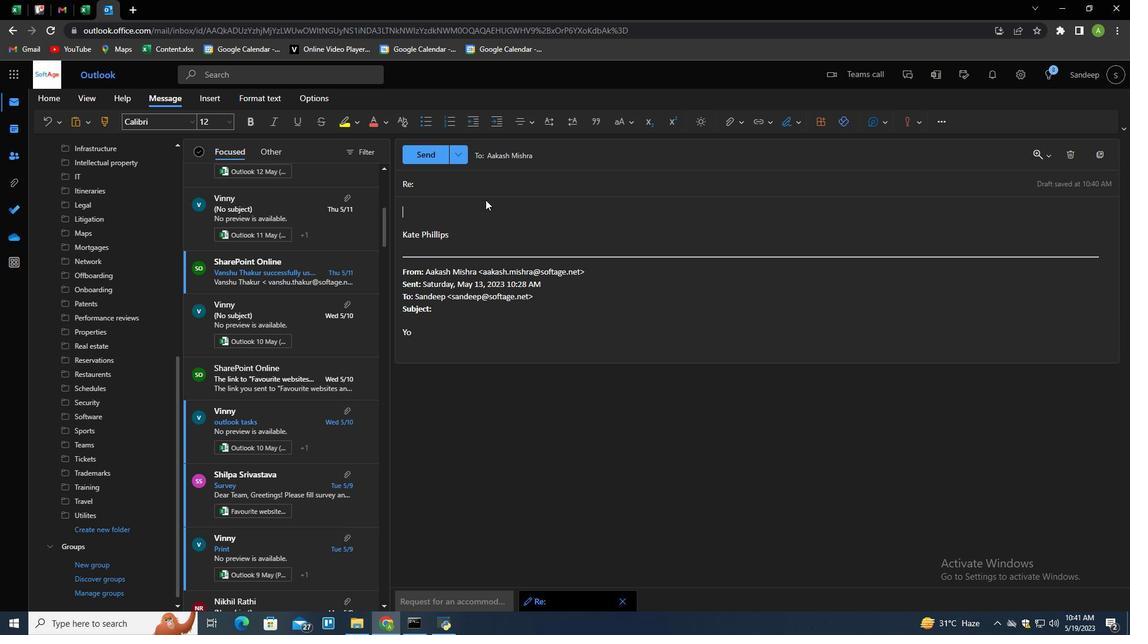 
Action: Mouse pressed left at (470, 182)
Screenshot: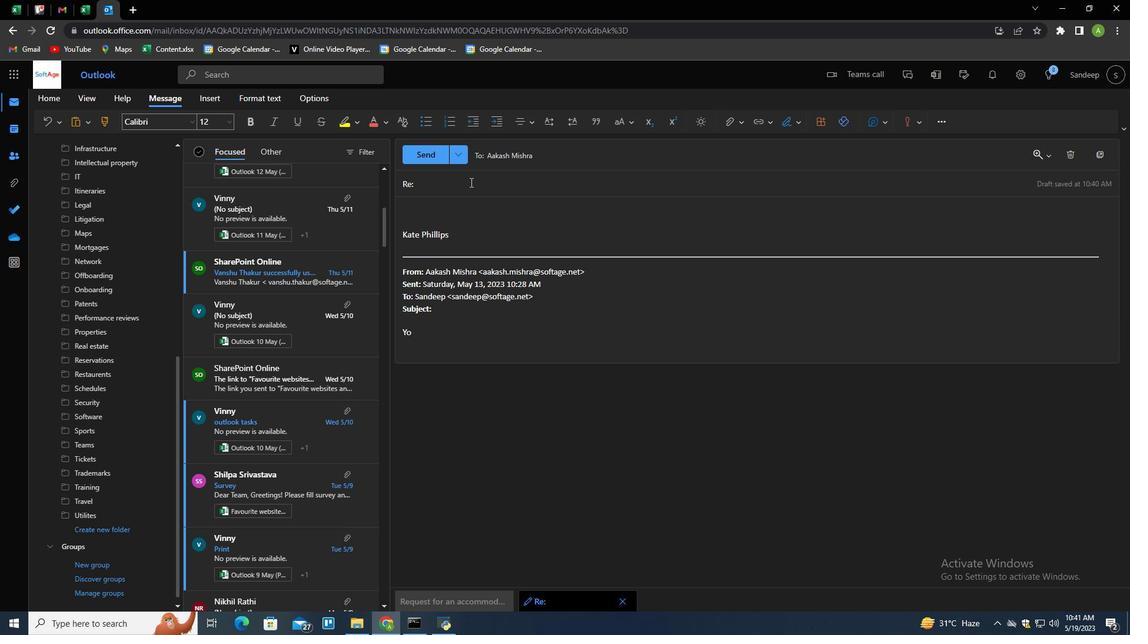 
Action: Key pressed <Key.shift>Request<Key.space>for<Key.space>an<Key.space>cc<Key.backspace><Key.backspace>accomodatino<Key.backspace><Key.backspace>on<Key.space><Key.backspace><Key.backspace><Key.backspace><Key.backspace><Key.backspace><Key.backspace><Key.backspace><Key.backspace>modation<Key.tab><Key.shift>Can<Key.space>you<Key.space>please<Key.space>review<Key.space>and<Key.space>approve<Key.space>the<Key.space>contract<Key.space>for<Key.space>the<Key.space>new<Key.space>vendor<Key.shift><Key.shift><Key.shift><Key.shift><Key.shift><Key.shift><Key.shift><Key.shift><Key.shift><Key.shift><Key.shift><Key.shift><Key.shift><Key.shift><Key.shift><Key.shift><Key.shift><Key.shift><Key.shift><Key.shift><Key.shift><Key.shift><Key.shift><Key.shift><Key.shift><Key.shift><Key.shift><Key.shift><Key.shift><Key.shift><Key.shift><Key.shift><Key.shift><Key.shift><Key.shift><Key.shift><Key.shift><Key.shift><Key.shift><Key.shift><Key.shift><Key.shift><Key.shift><Key.shift><Key.shift><Key.shift><Key.shift><Key.shift><Key.shift><Key.shift><Key.shift><Key.shift><Key.shift><Key.shift><Key.shift><Key.shift><Key.shift><Key.shift><Key.shift><Key.shift>?
Screenshot: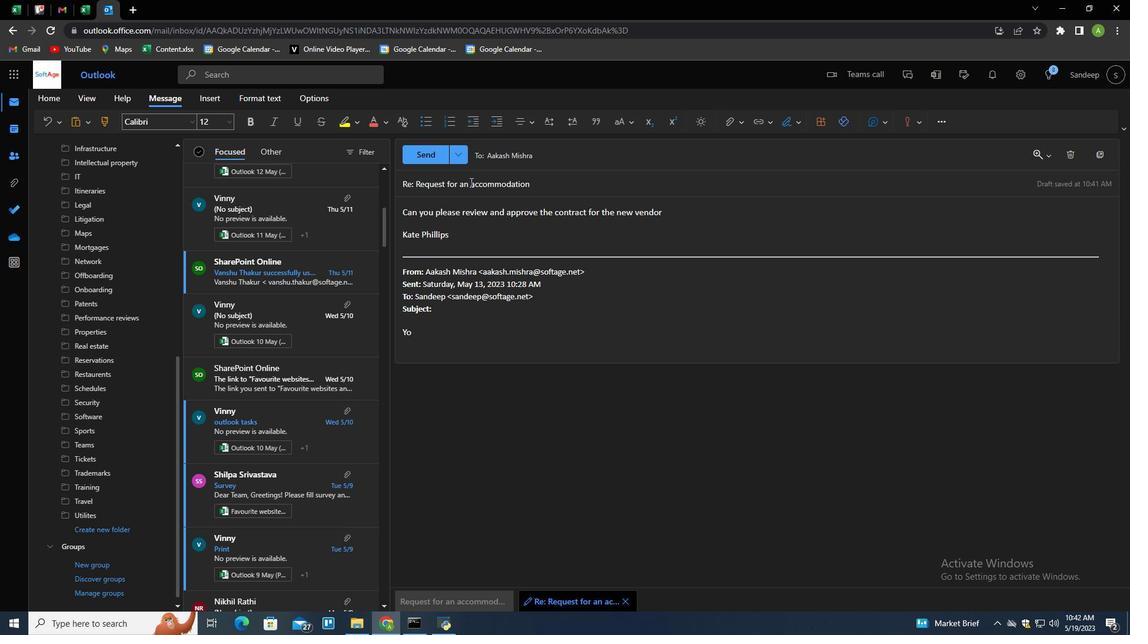 
Action: Mouse moved to (578, 161)
Screenshot: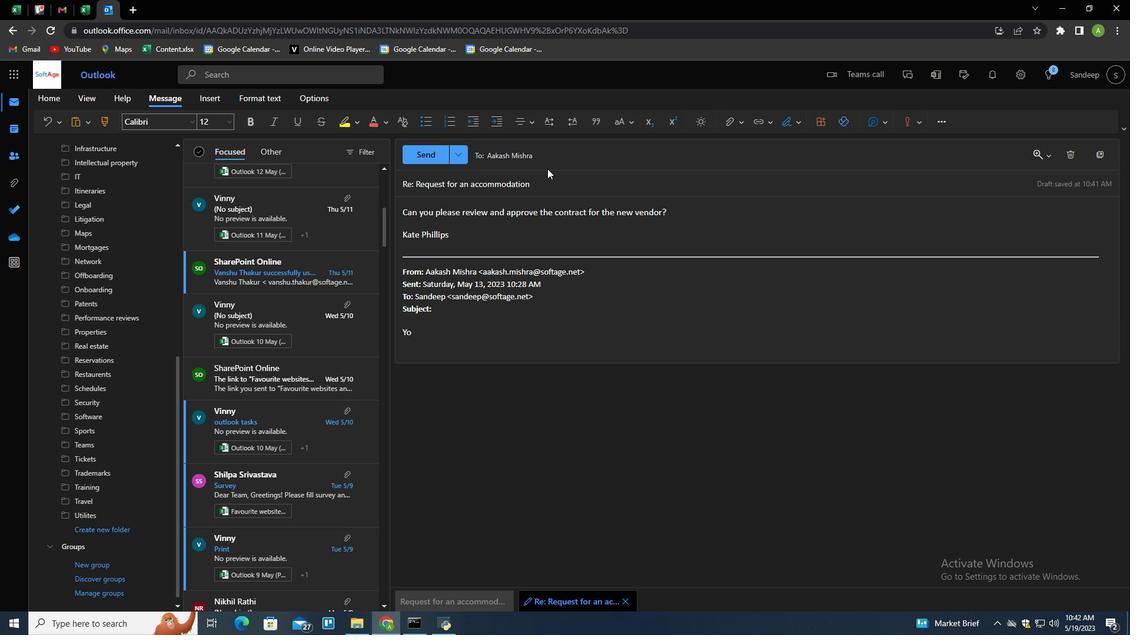 
Action: Mouse pressed left at (578, 161)
Screenshot: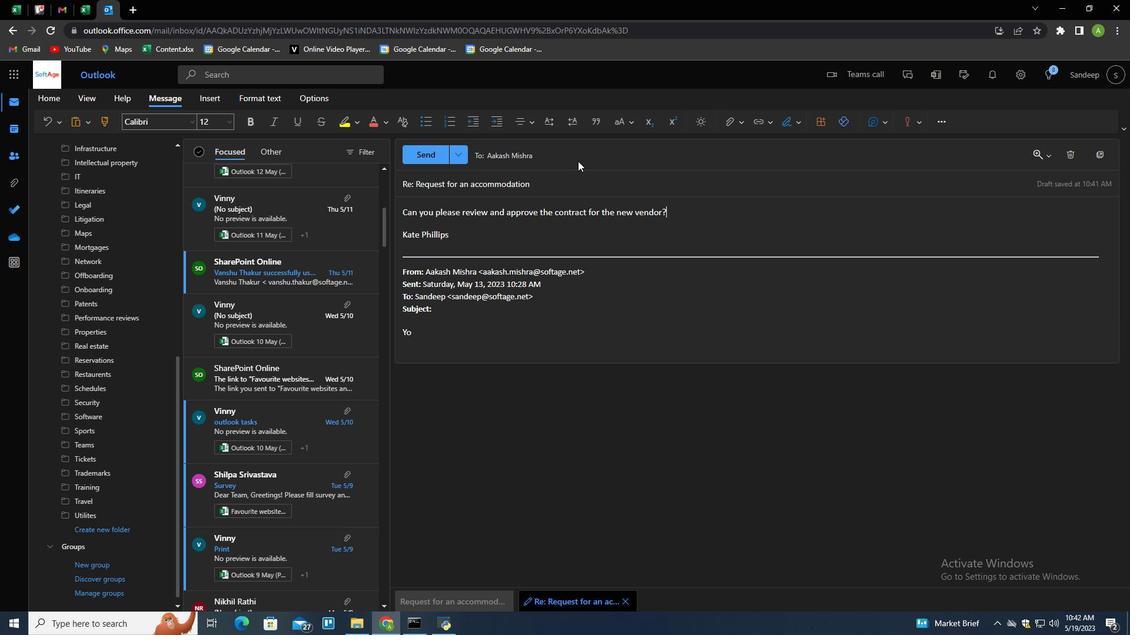 
Action: Mouse moved to (1108, 179)
Screenshot: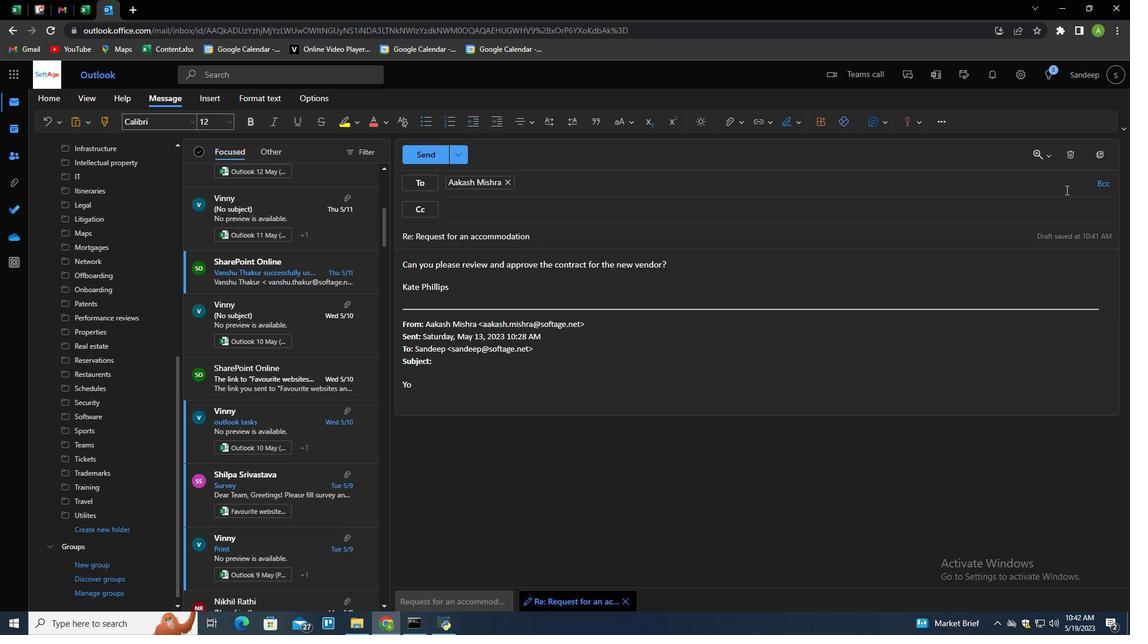 
Action: Mouse pressed left at (1108, 179)
Screenshot: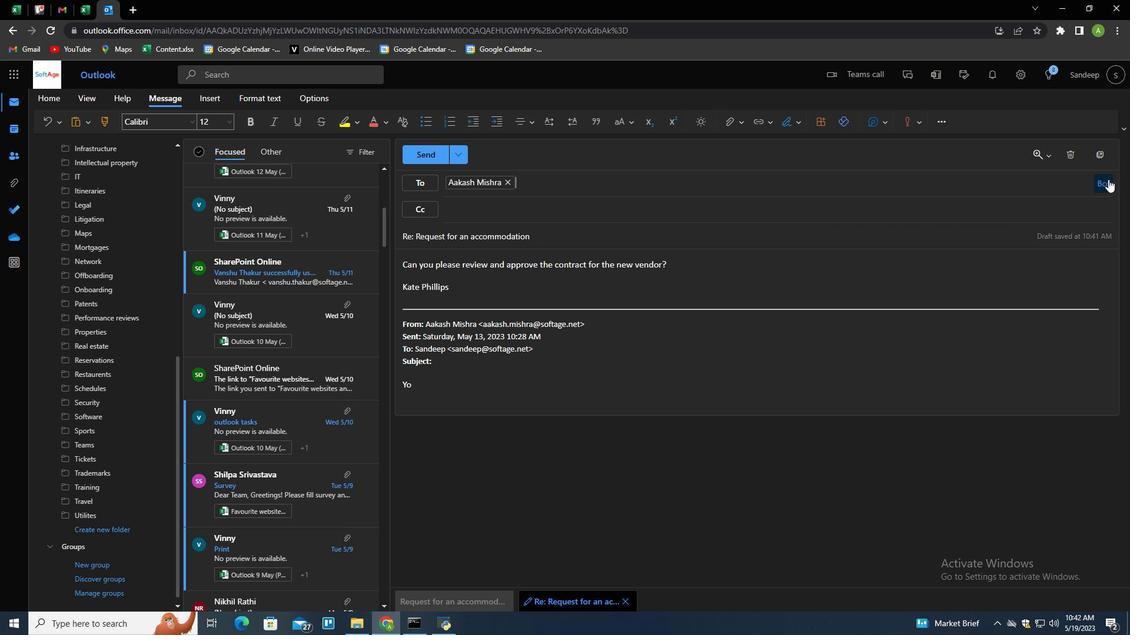 
Action: Mouse moved to (551, 239)
Screenshot: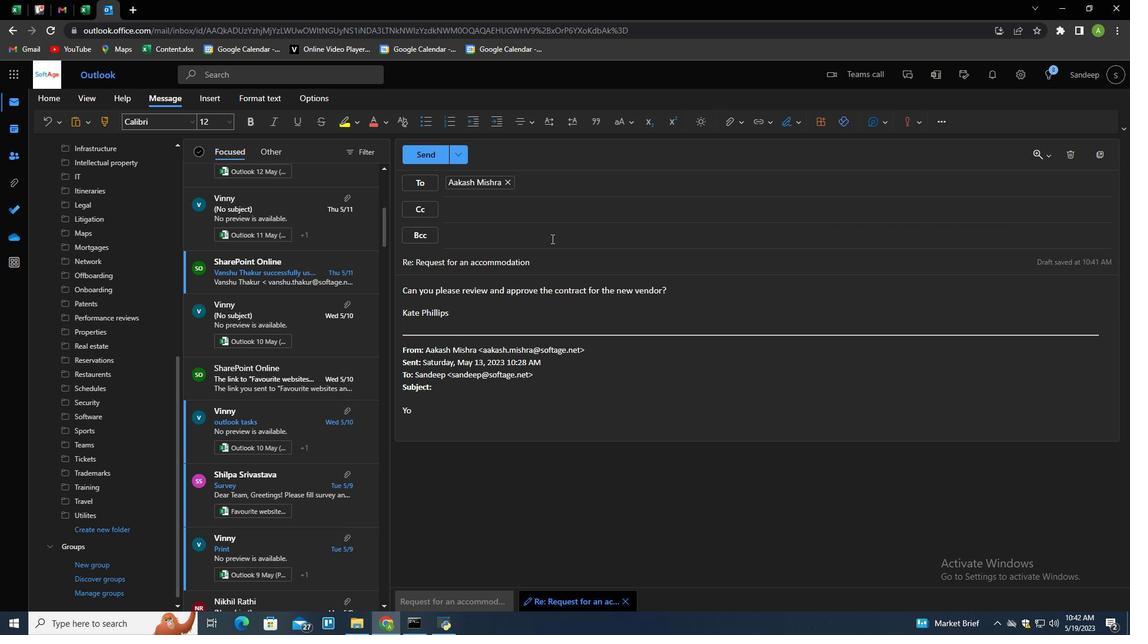 
Action: Mouse pressed left at (551, 239)
Screenshot: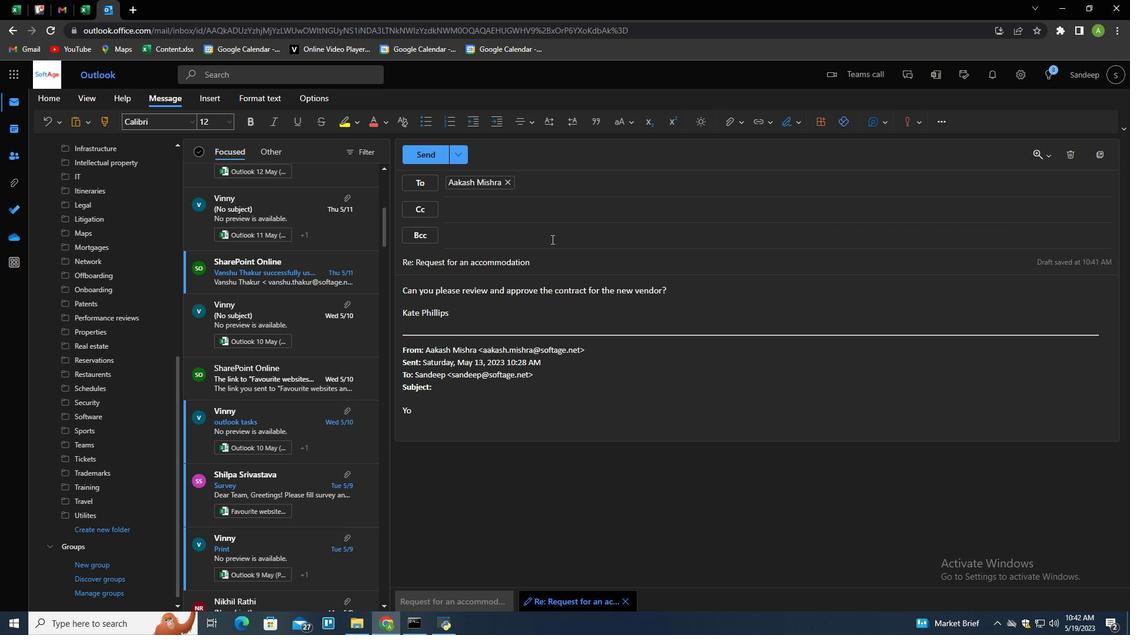 
Action: Key pressed softage.6<Key.shift>@softage.net<Key.enter>
Screenshot: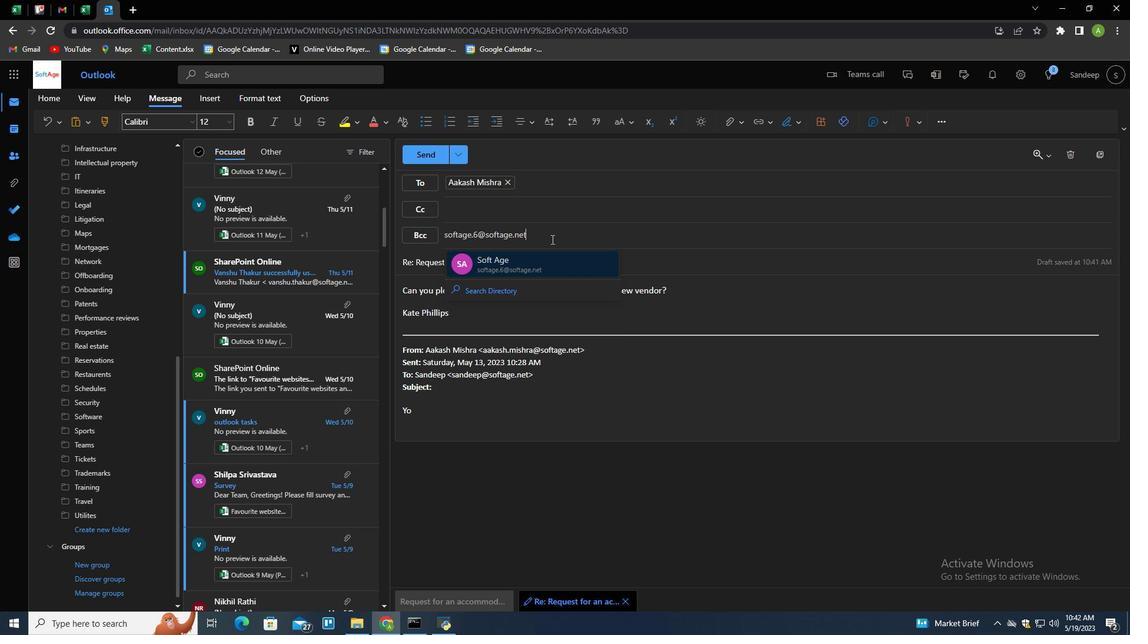 
Action: Mouse moved to (734, 119)
Screenshot: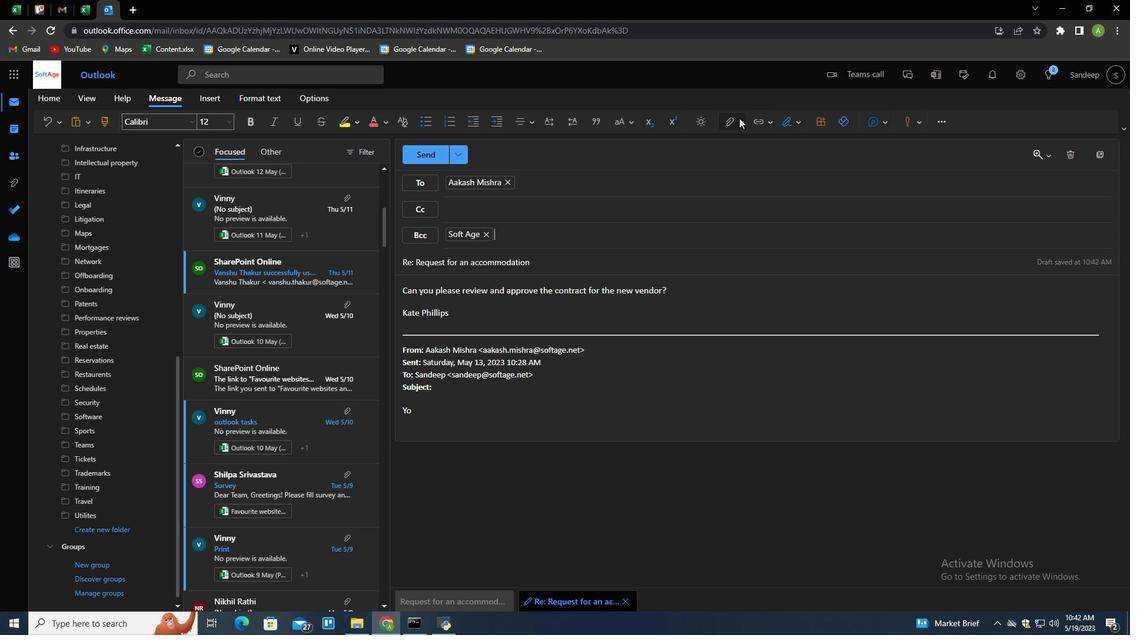 
Action: Mouse pressed left at (734, 119)
Screenshot: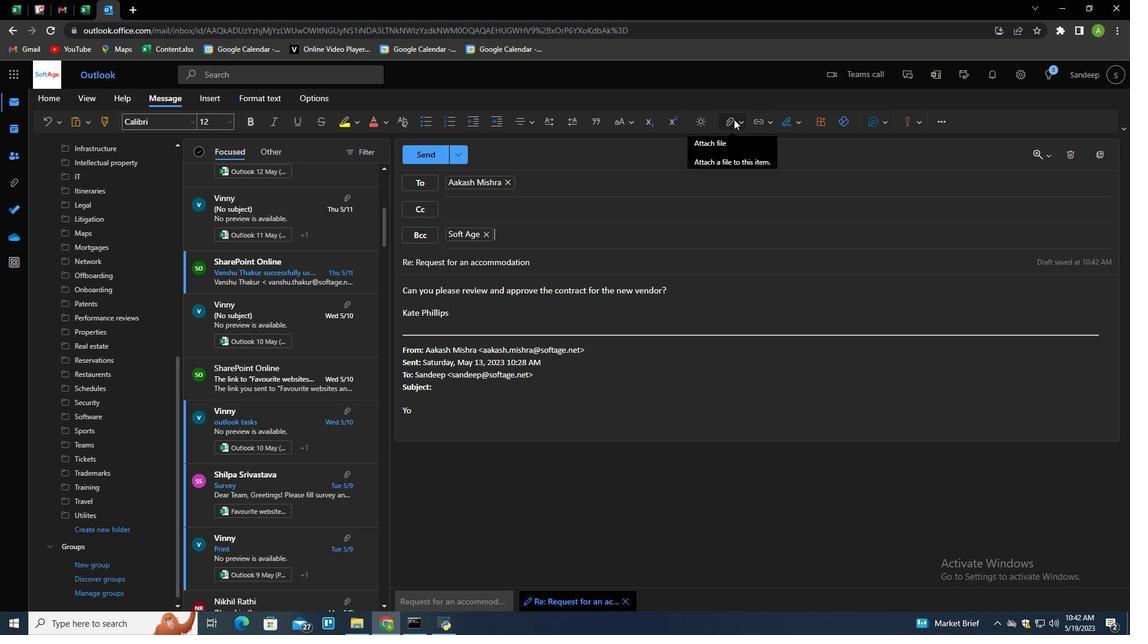 
Action: Mouse moved to (664, 144)
Screenshot: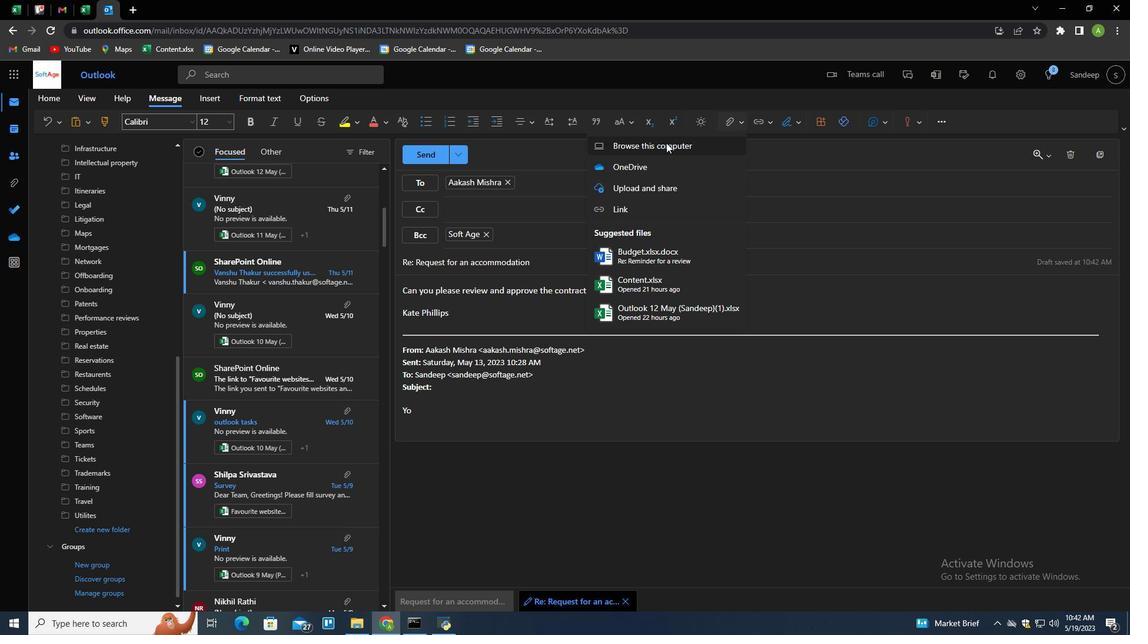 
Action: Mouse pressed left at (664, 144)
Screenshot: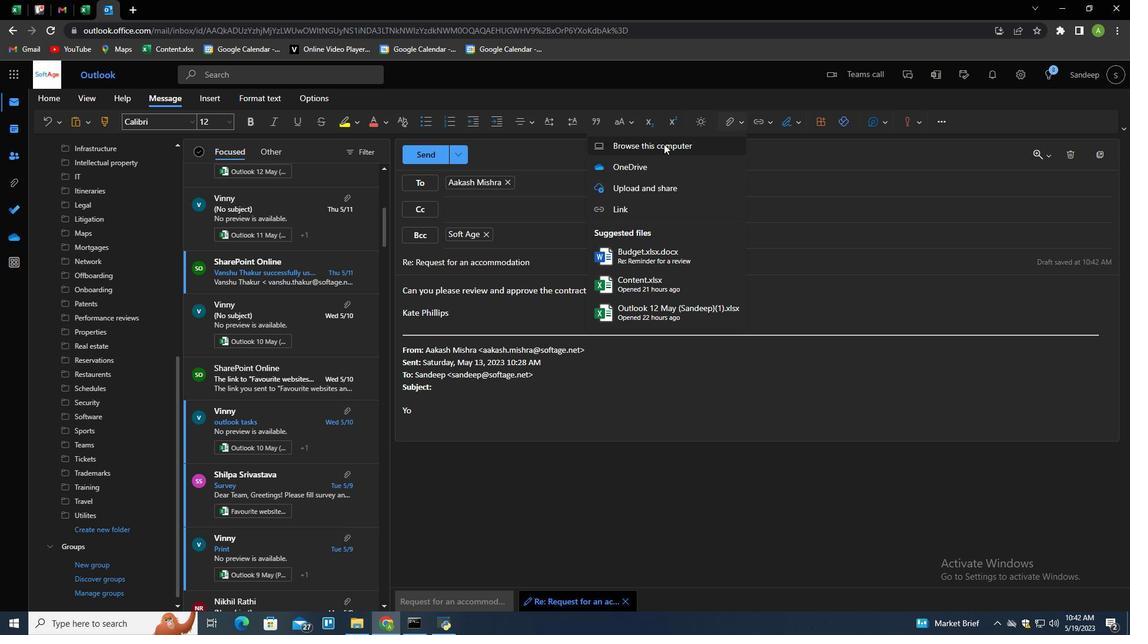 
Action: Mouse moved to (235, 107)
Screenshot: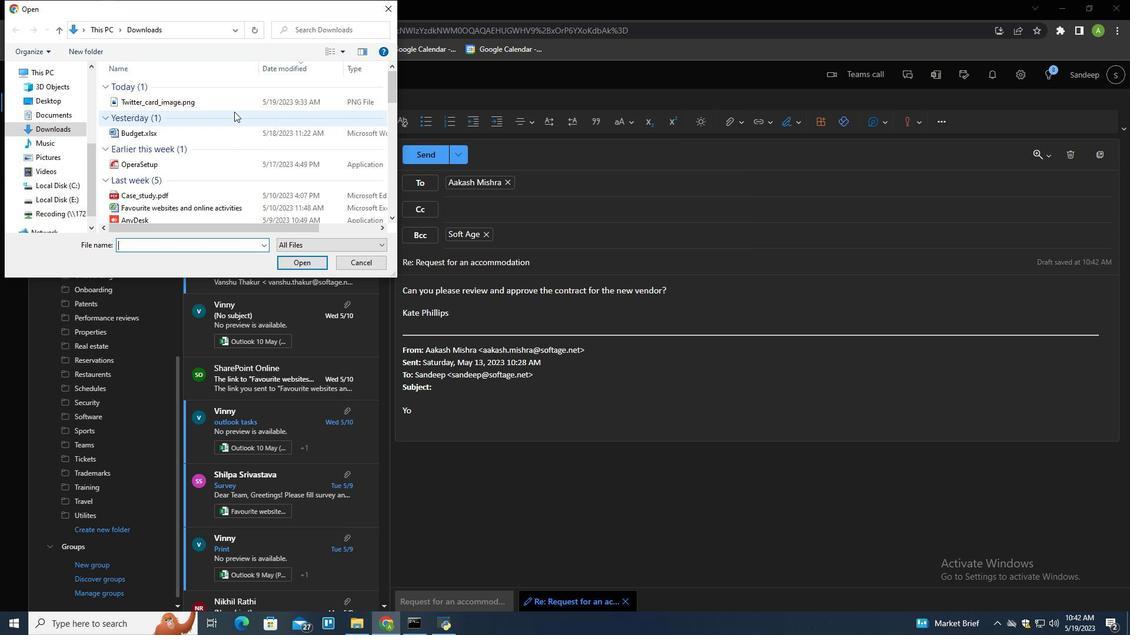 
Action: Mouse pressed left at (235, 107)
Screenshot: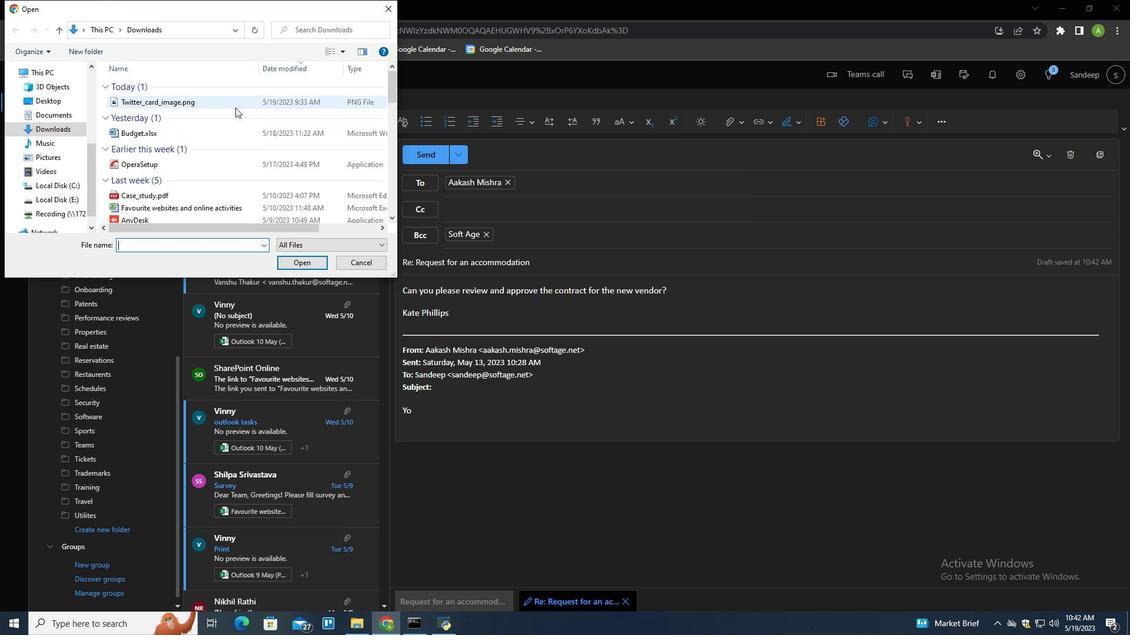 
Action: Mouse moved to (279, 204)
Screenshot: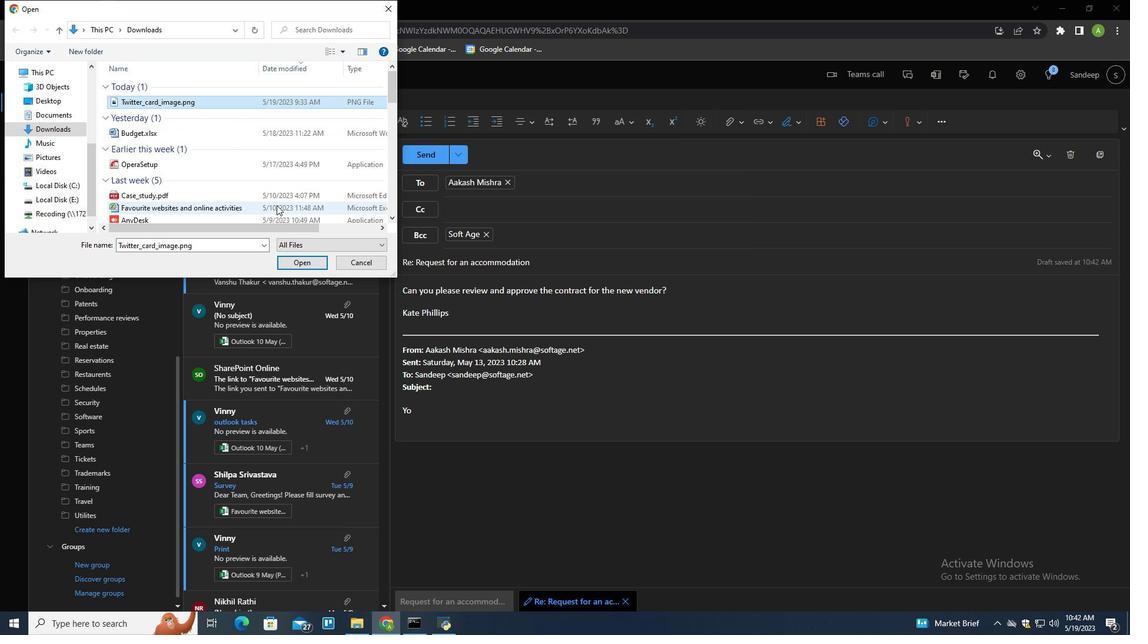 
Action: Mouse scrolled (279, 204) with delta (0, 0)
Screenshot: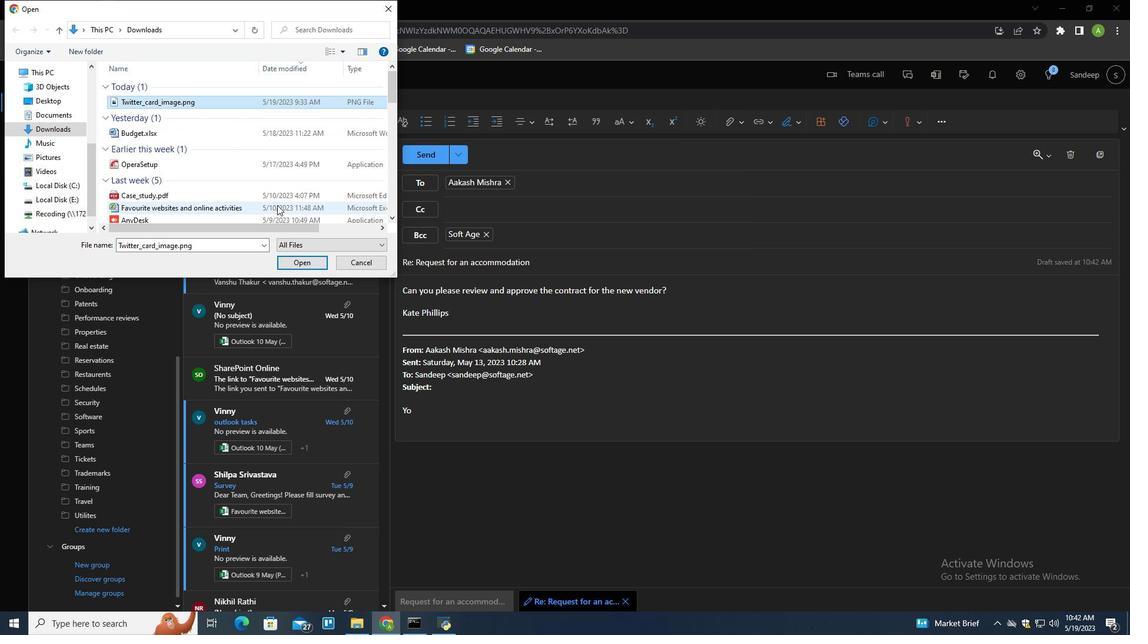 
Action: Mouse scrolled (279, 204) with delta (0, 0)
Screenshot: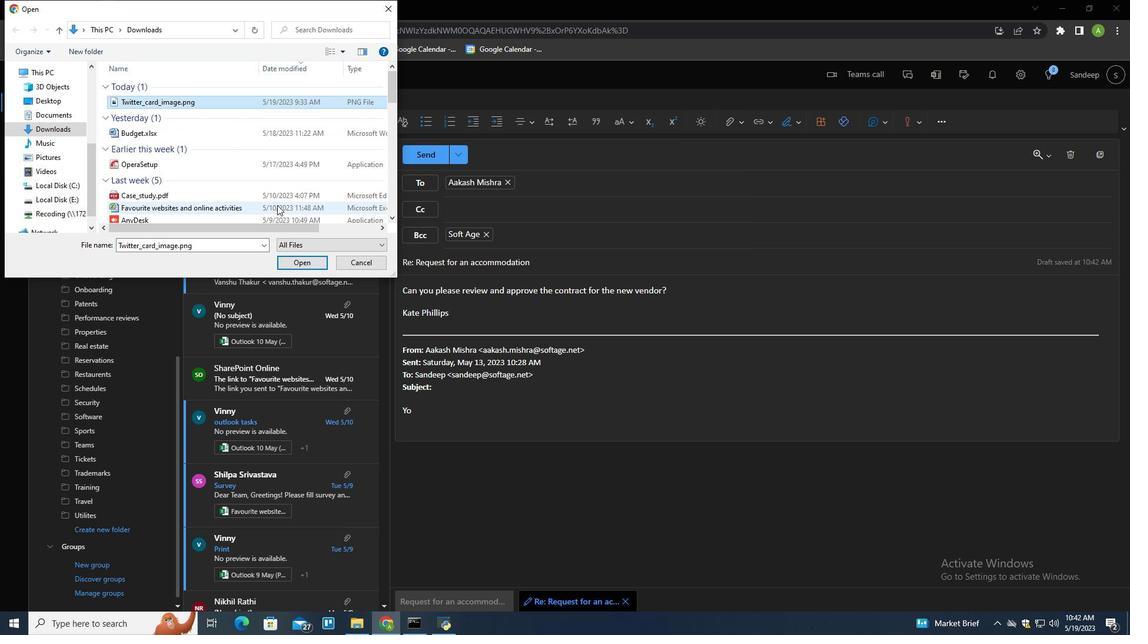 
Action: Mouse scrolled (279, 204) with delta (0, 0)
Screenshot: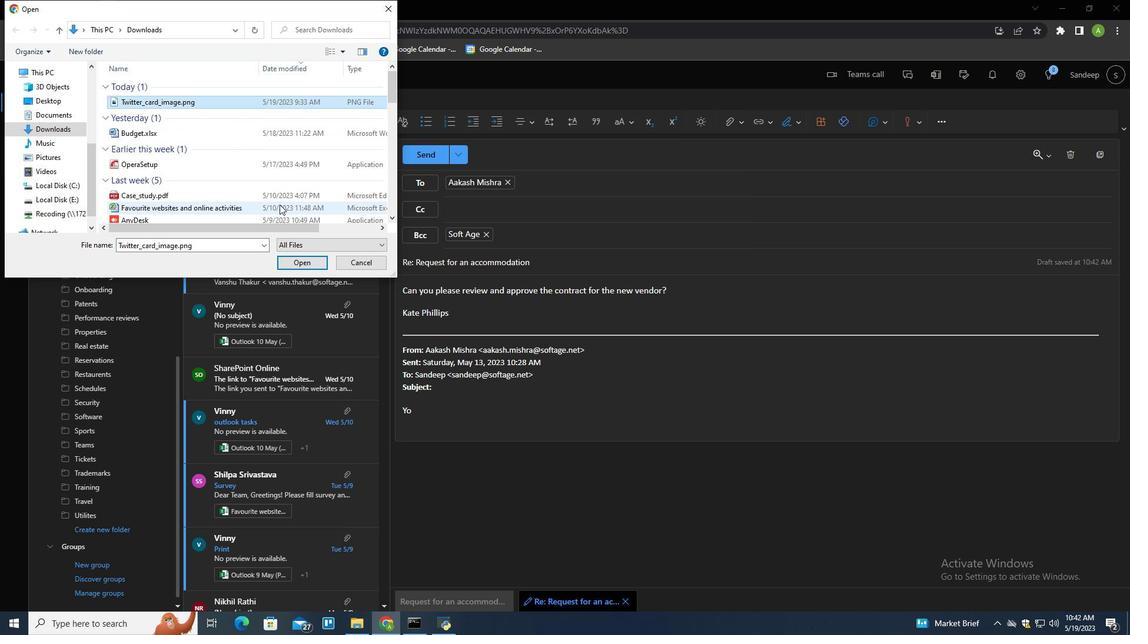 
Action: Mouse scrolled (279, 204) with delta (0, 0)
Screenshot: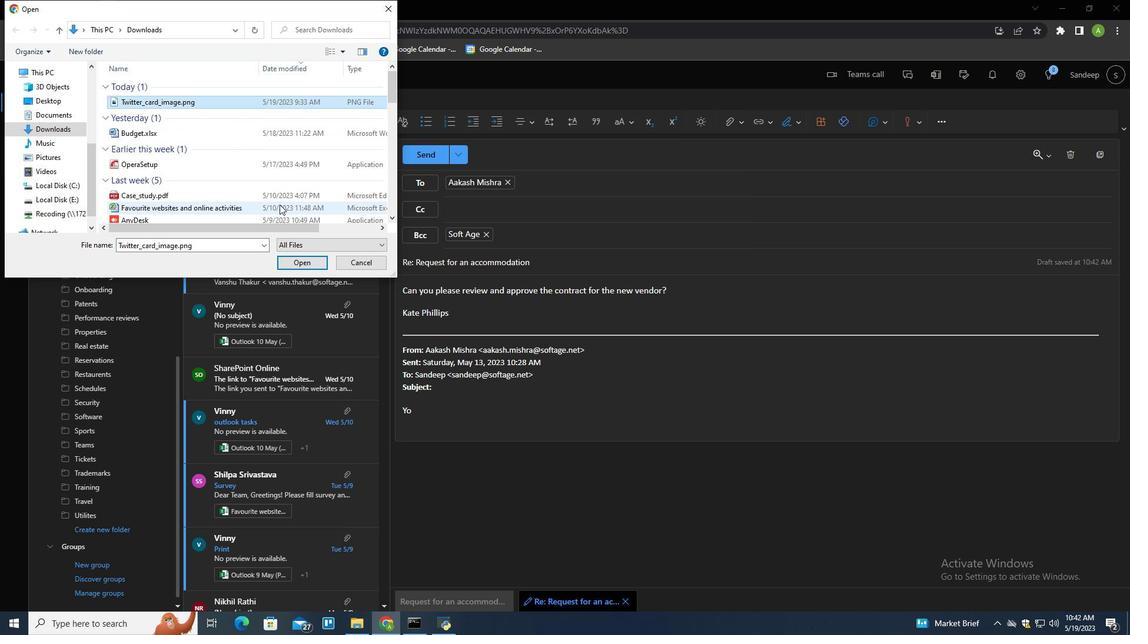 
Action: Mouse scrolled (279, 204) with delta (0, 0)
Screenshot: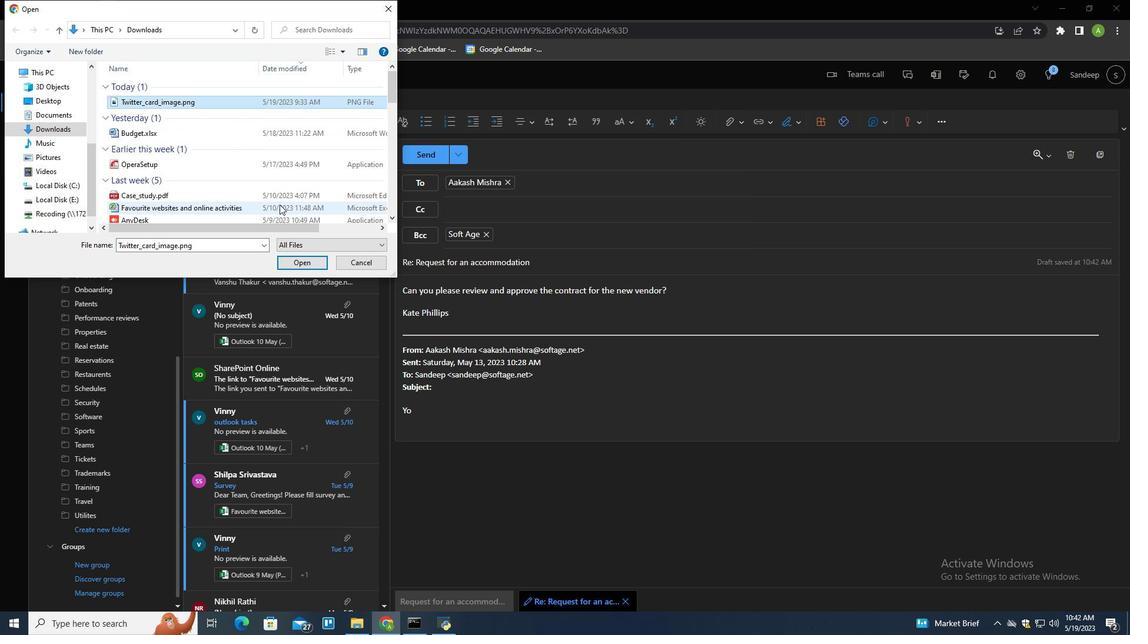 
Action: Mouse scrolled (279, 204) with delta (0, 0)
Screenshot: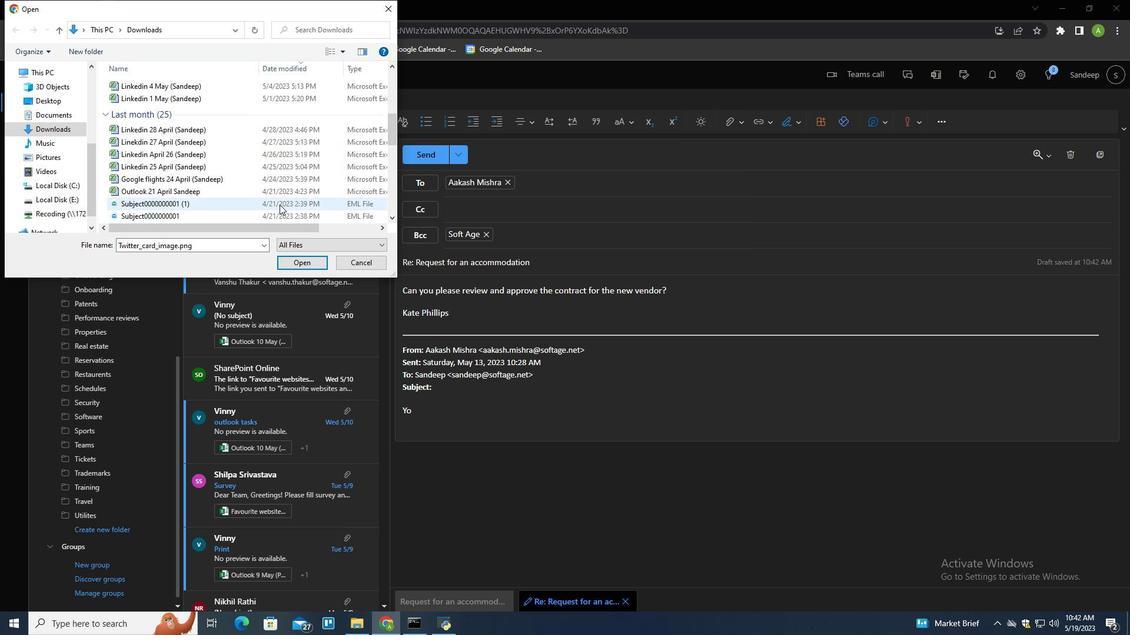 
Action: Mouse scrolled (279, 204) with delta (0, 0)
Screenshot: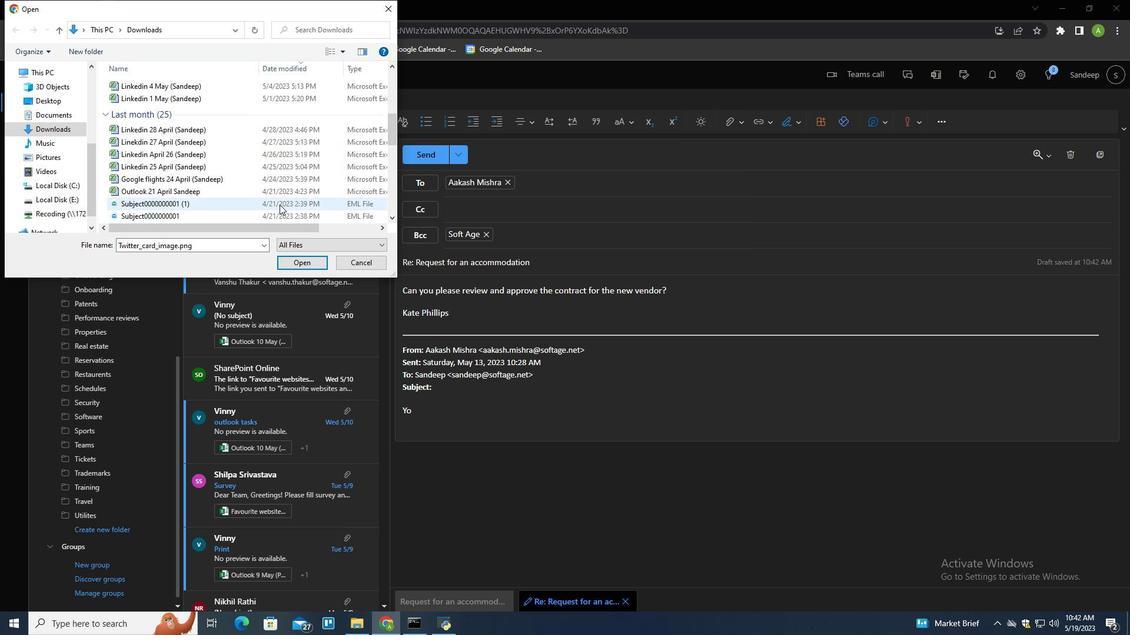 
Action: Mouse moved to (303, 261)
Screenshot: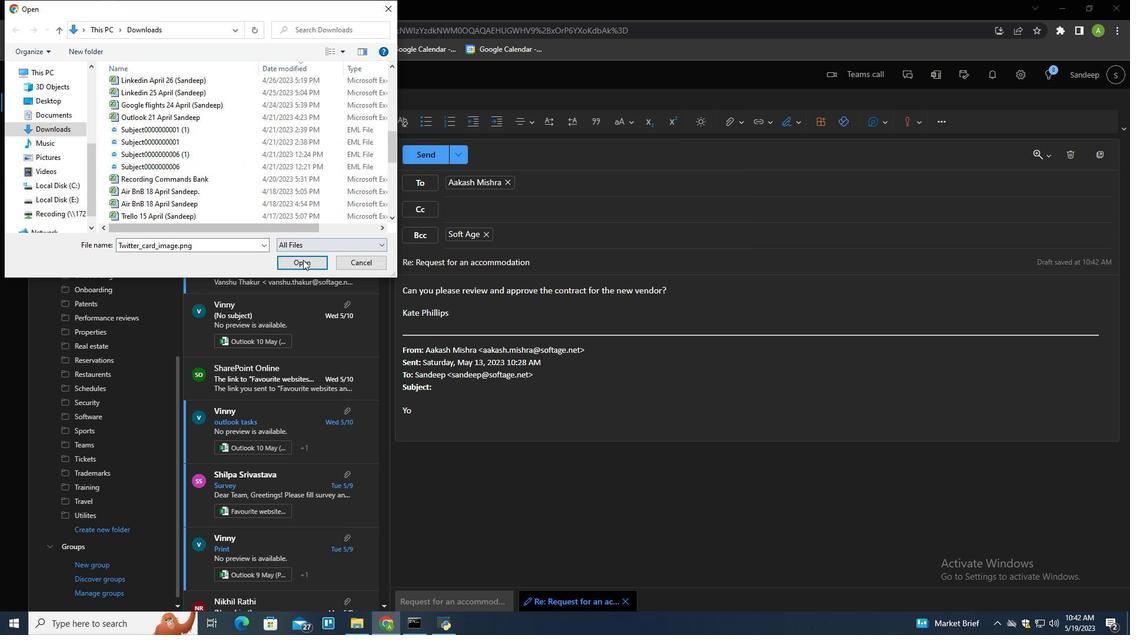 
Action: Mouse pressed left at (303, 261)
Screenshot: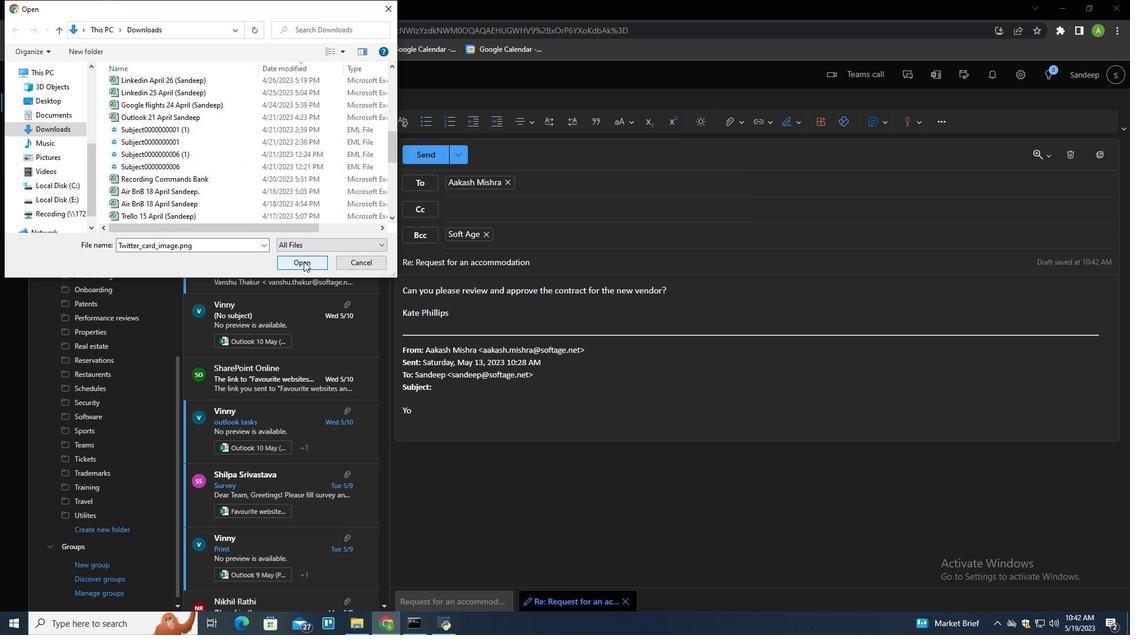 
Action: Mouse moved to (428, 158)
Screenshot: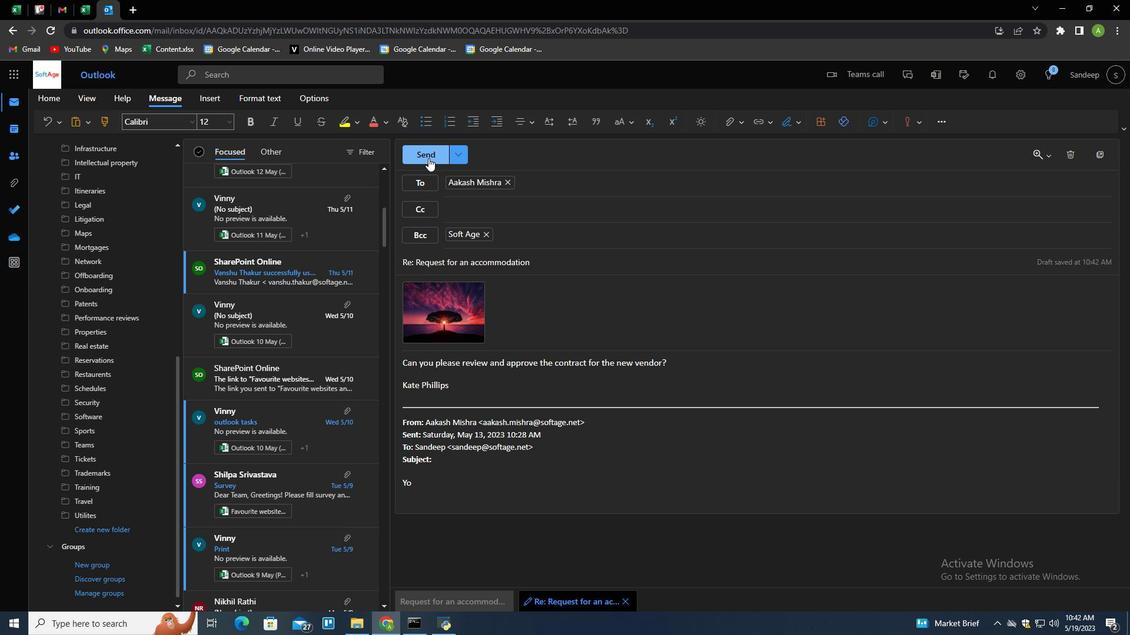 
Action: Mouse pressed left at (428, 158)
Screenshot: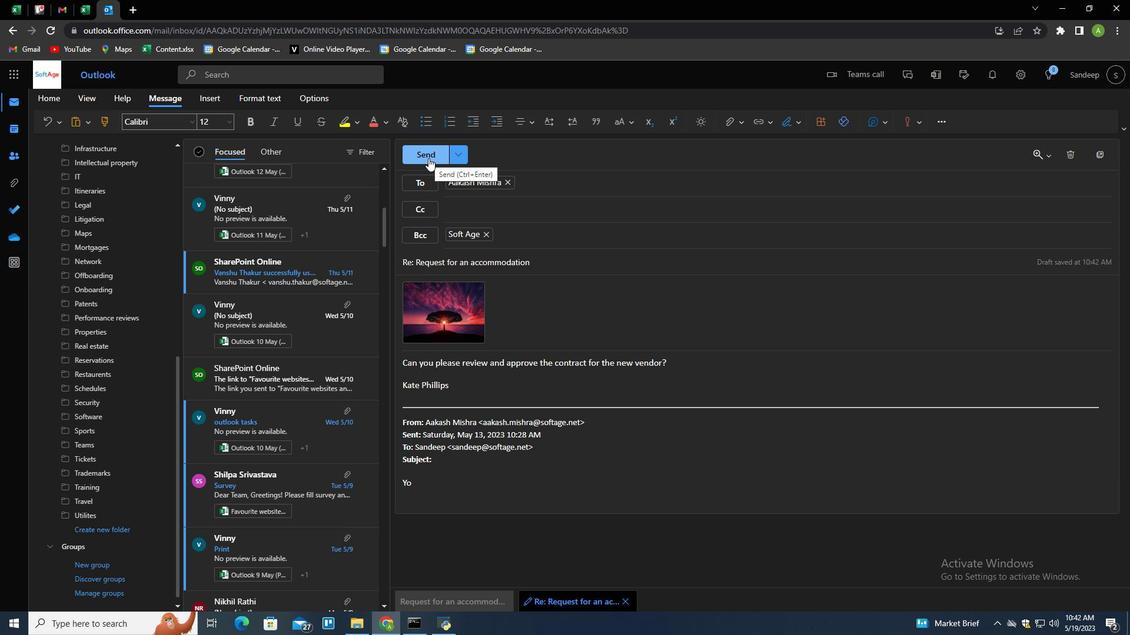 
Action: Mouse moved to (581, 287)
Screenshot: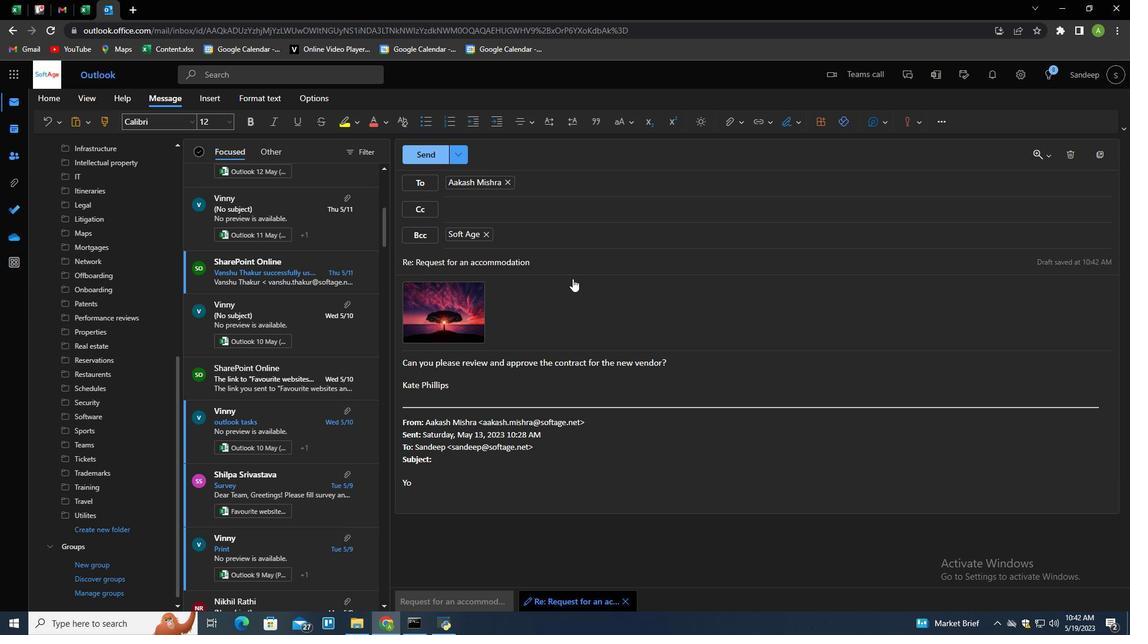 
